 Task: Add a signature Martha Hall containing With sincere appreciation and gratitude, Martha Hall to email address softage.3@softage.net and add a folder Lease renewals
Action: Mouse moved to (163, 124)
Screenshot: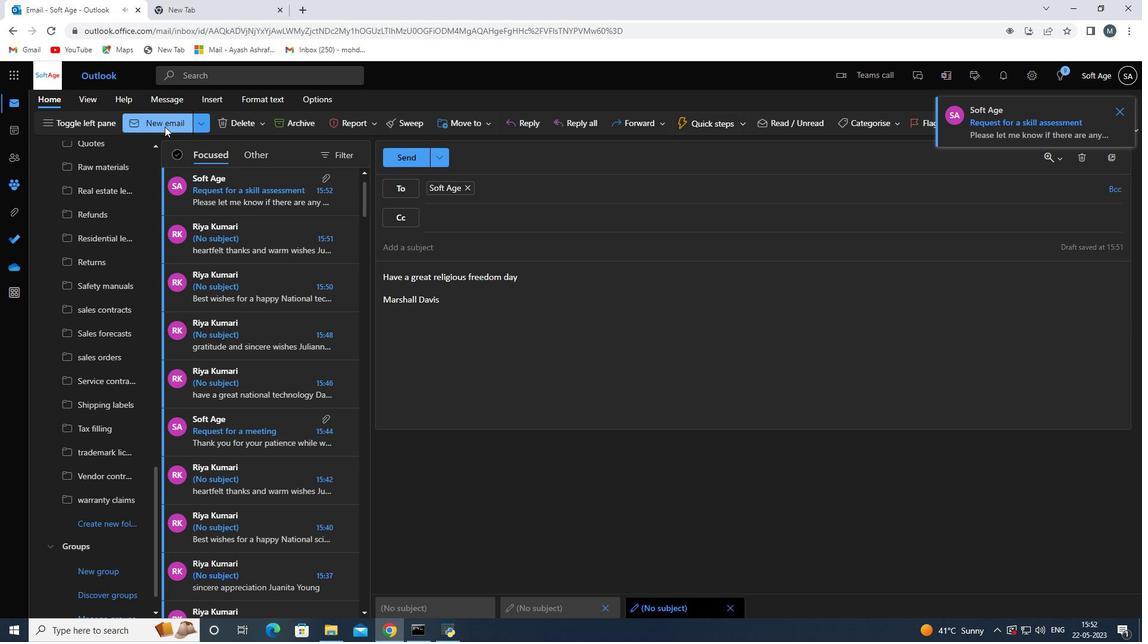 
Action: Mouse pressed left at (163, 124)
Screenshot: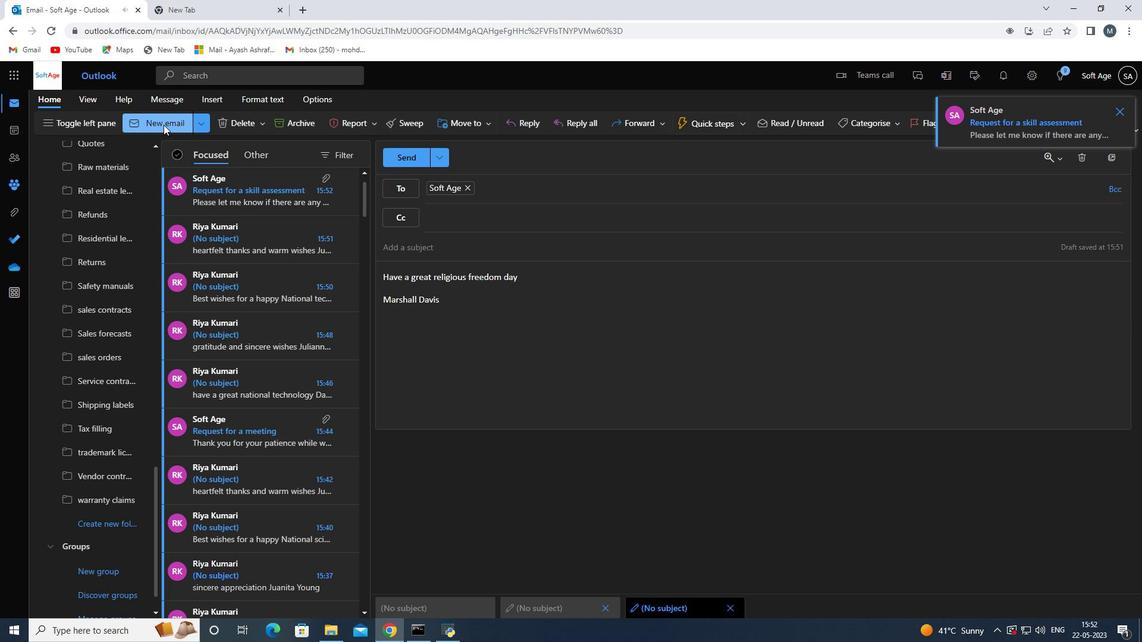 
Action: Mouse moved to (801, 125)
Screenshot: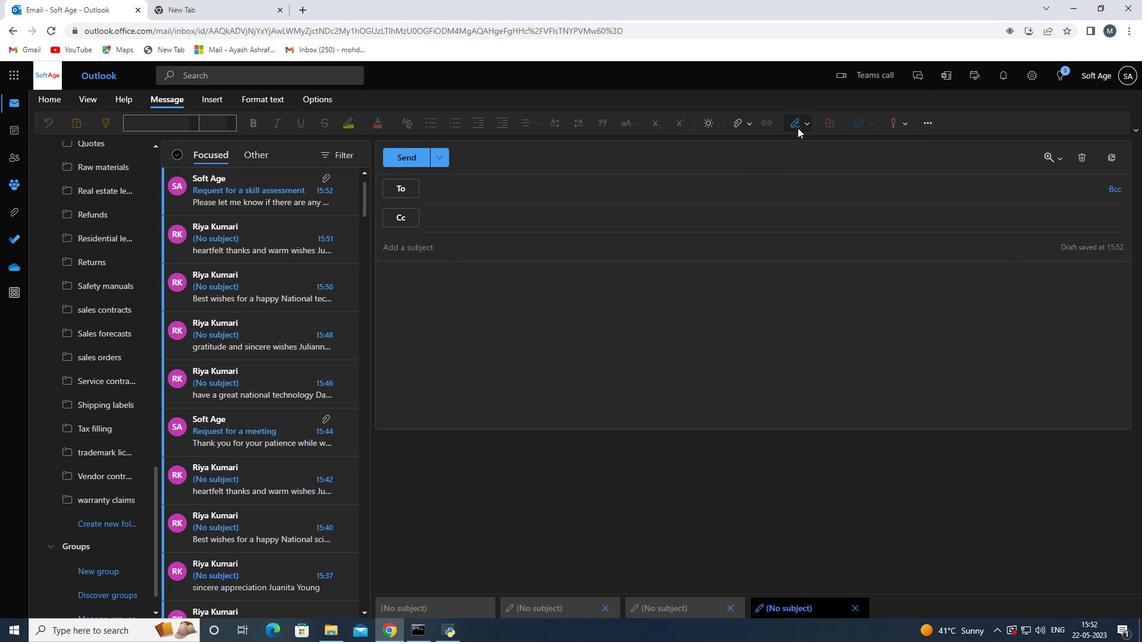 
Action: Mouse pressed left at (801, 125)
Screenshot: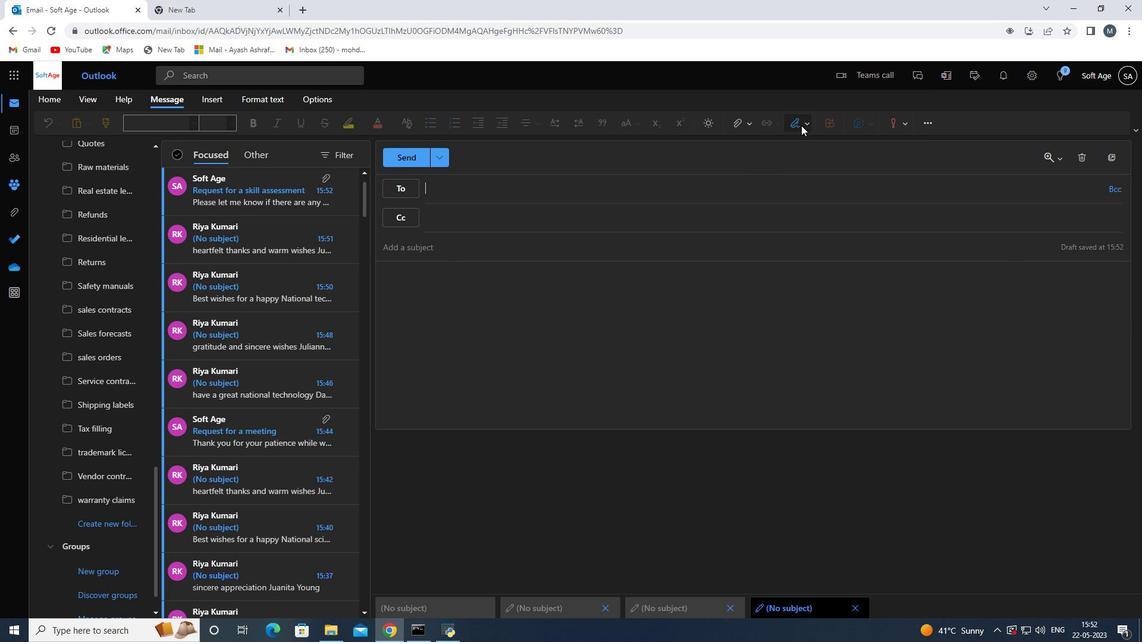 
Action: Mouse moved to (775, 165)
Screenshot: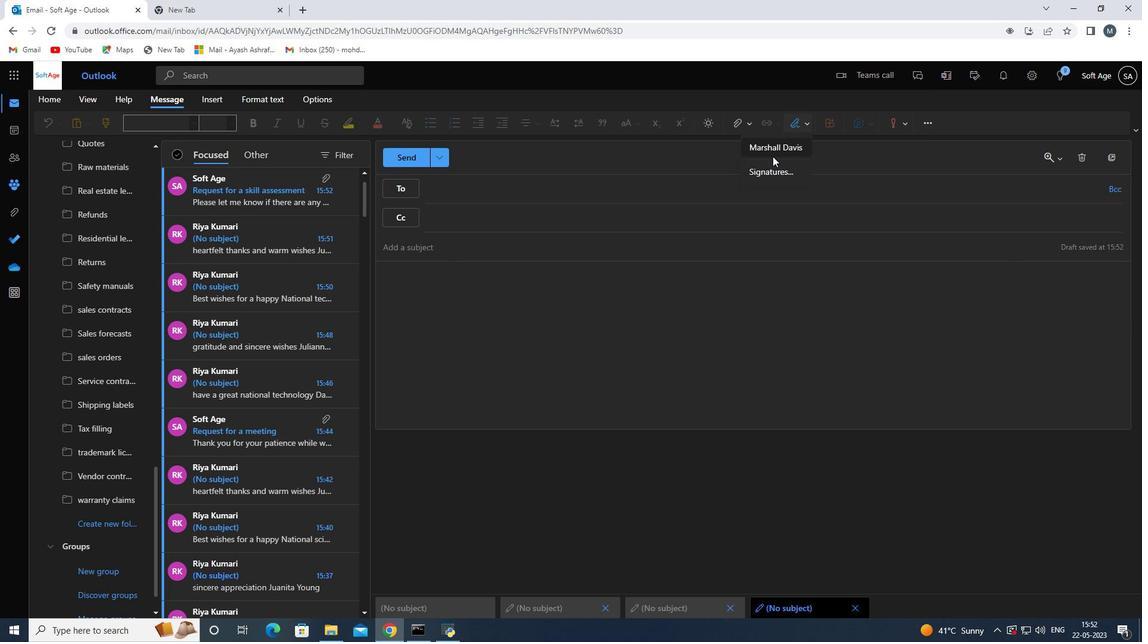 
Action: Mouse pressed left at (775, 165)
Screenshot: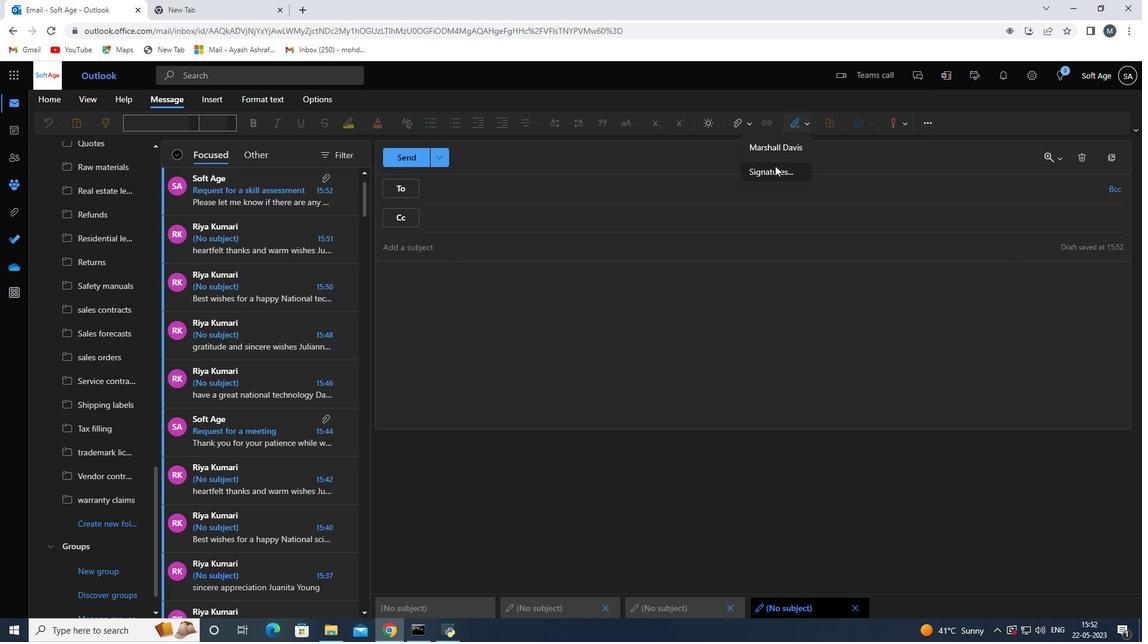 
Action: Mouse moved to (800, 215)
Screenshot: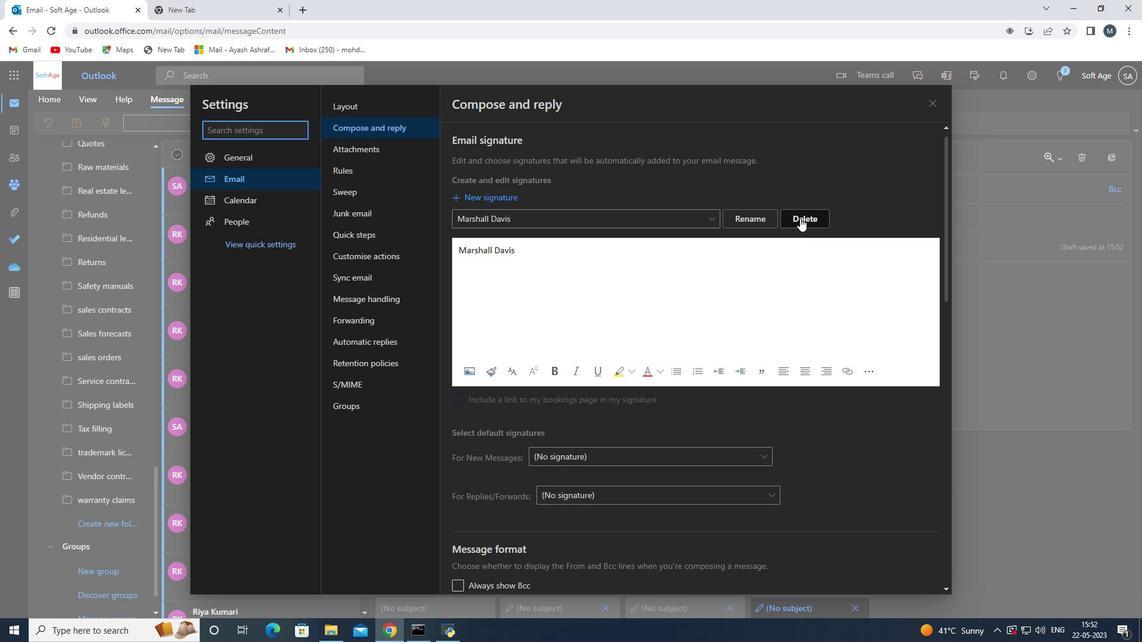 
Action: Mouse pressed left at (800, 215)
Screenshot: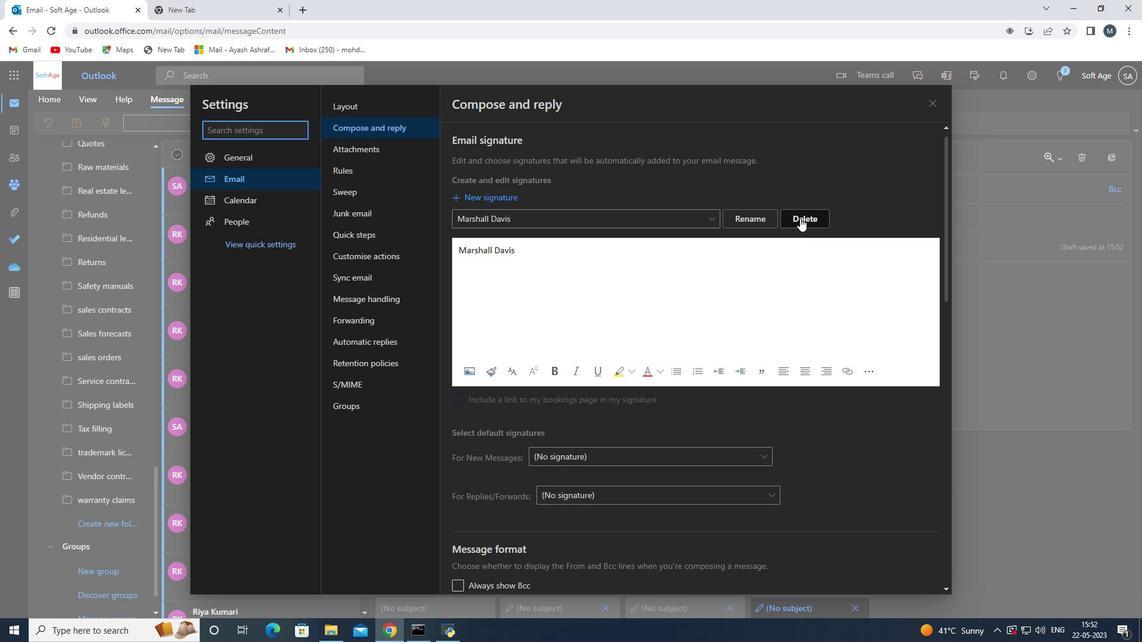 
Action: Mouse moved to (538, 220)
Screenshot: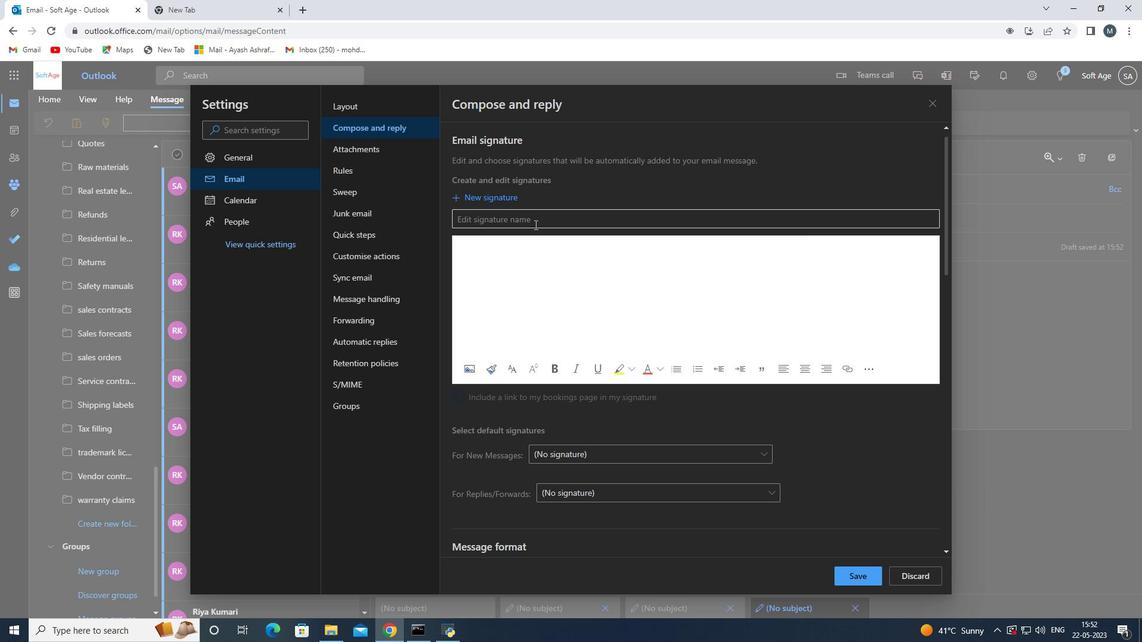 
Action: Mouse pressed left at (538, 220)
Screenshot: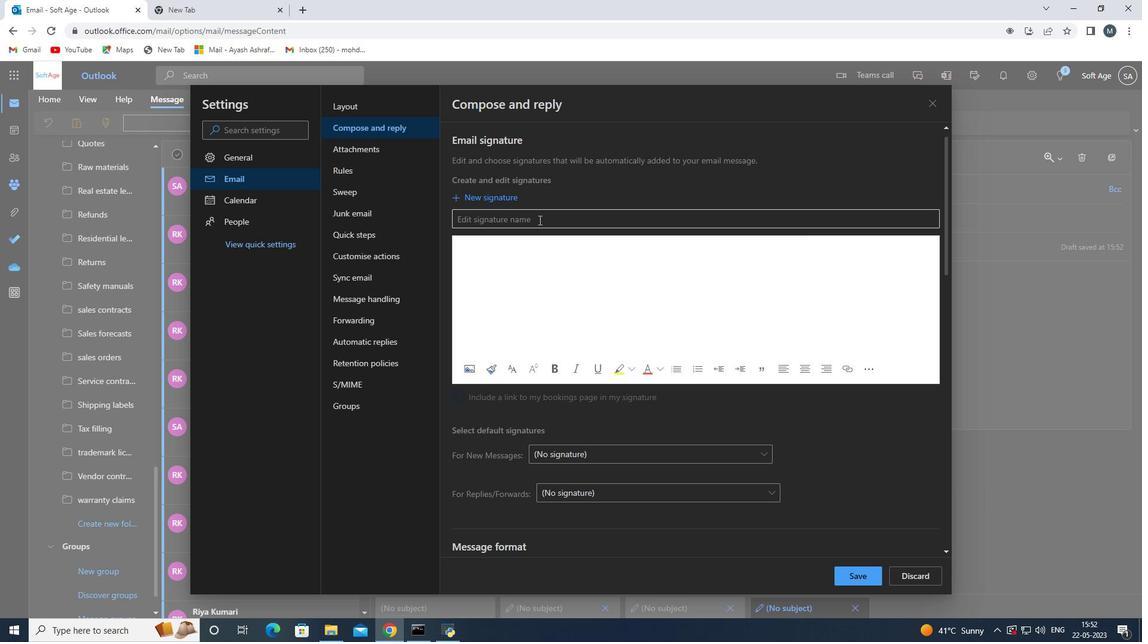 
Action: Key pressed <Key.shift>Martha<Key.space><Key.shift>hll
Screenshot: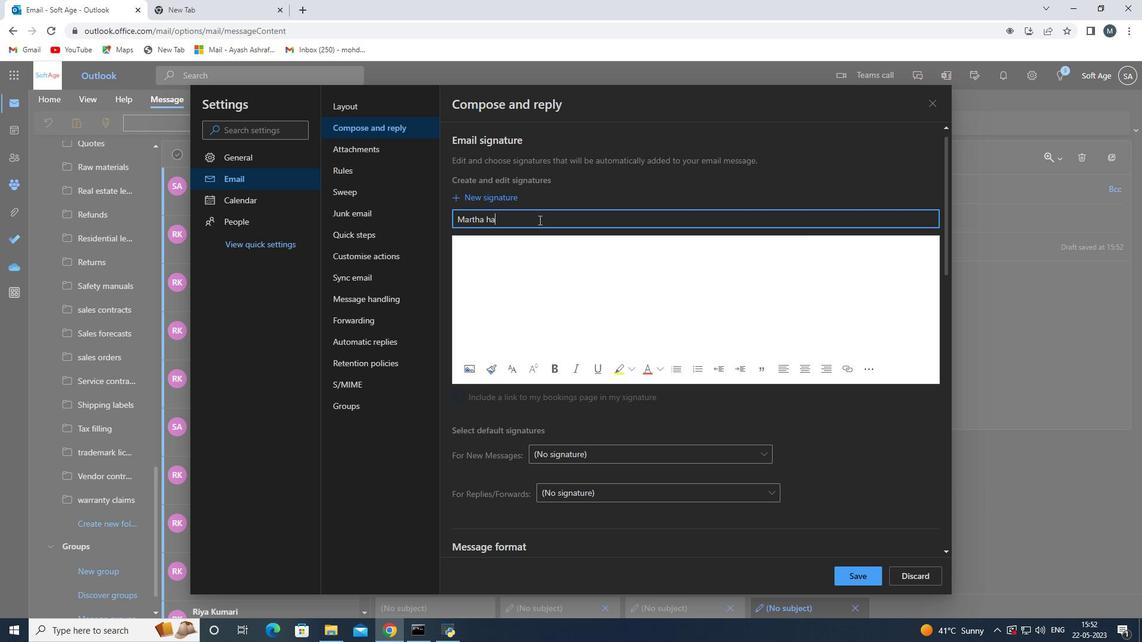 
Action: Mouse moved to (487, 222)
Screenshot: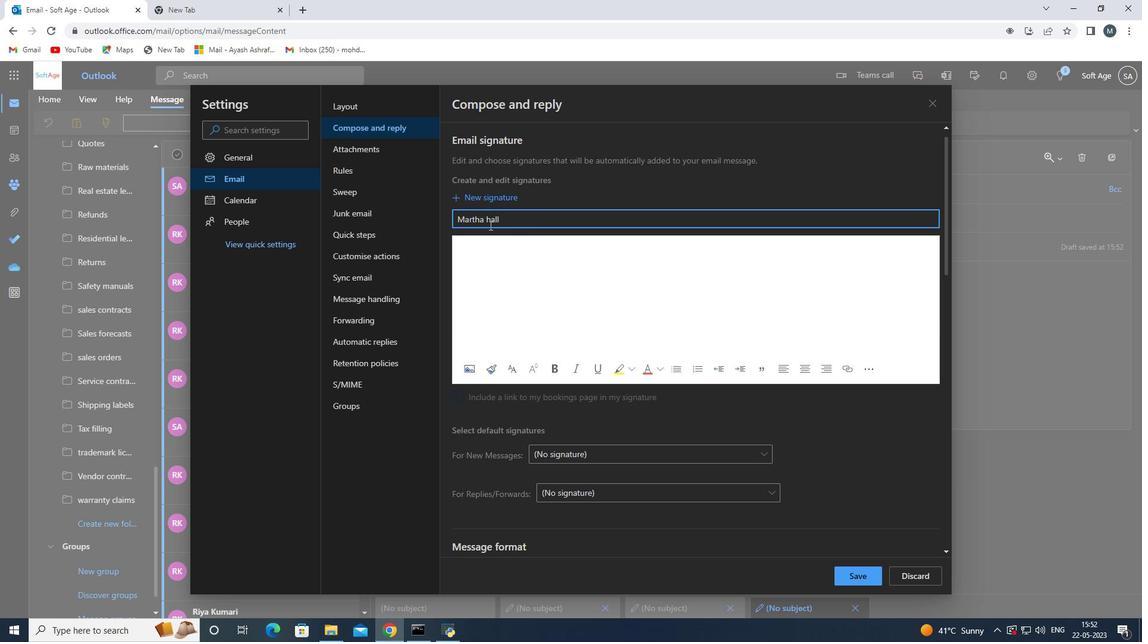 
Action: Mouse pressed left at (487, 222)
Screenshot: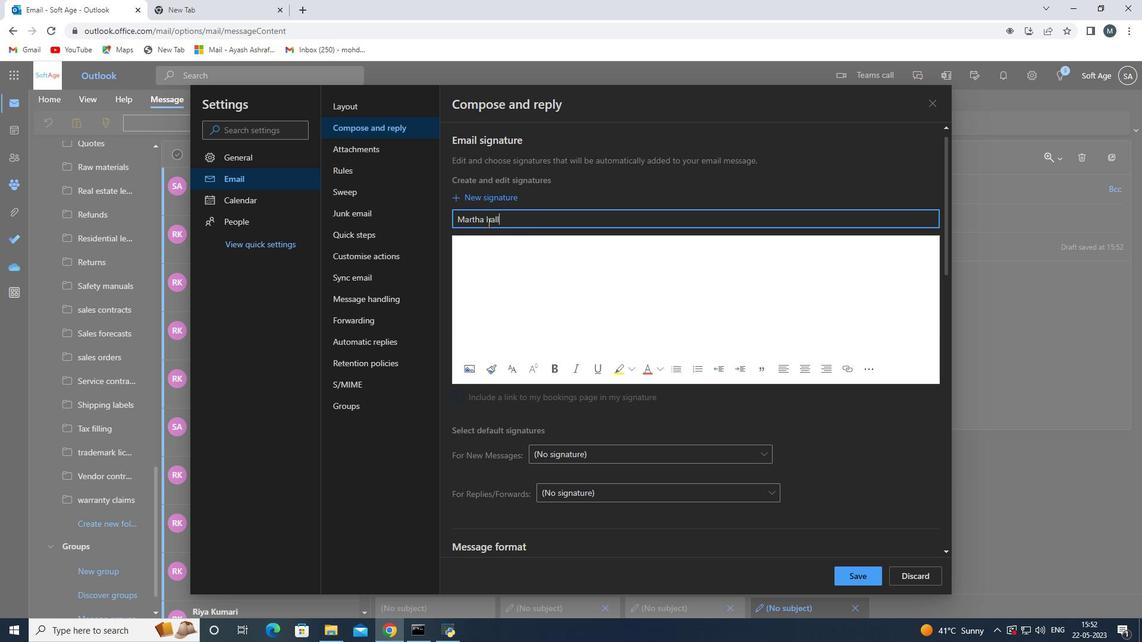 
Action: Mouse moved to (488, 221)
Screenshot: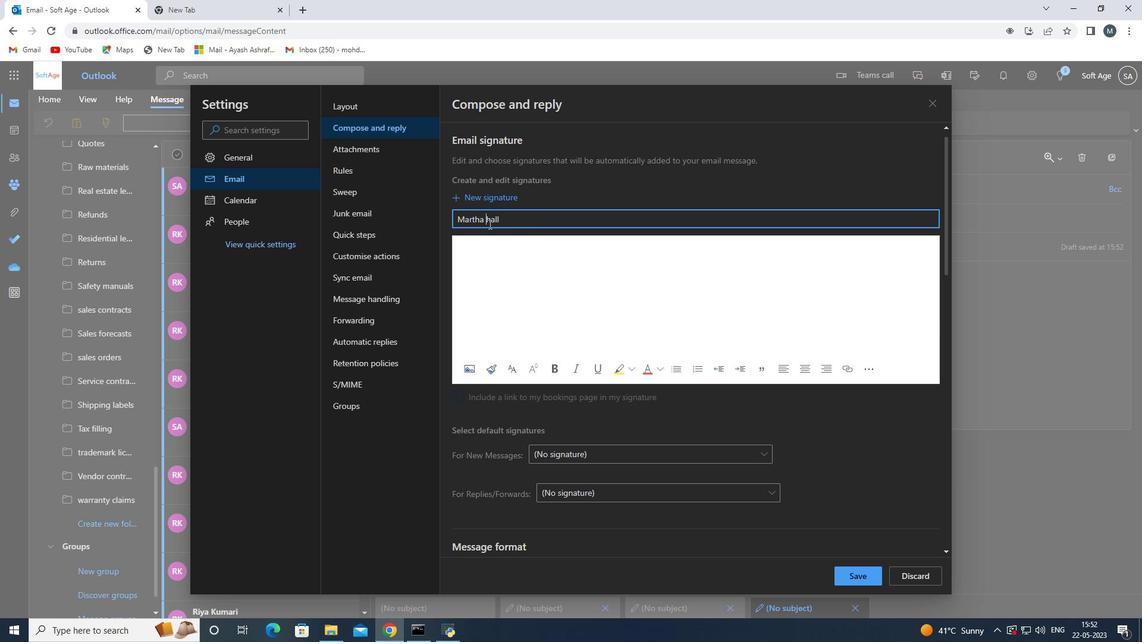 
Action: Mouse pressed left at (488, 221)
Screenshot: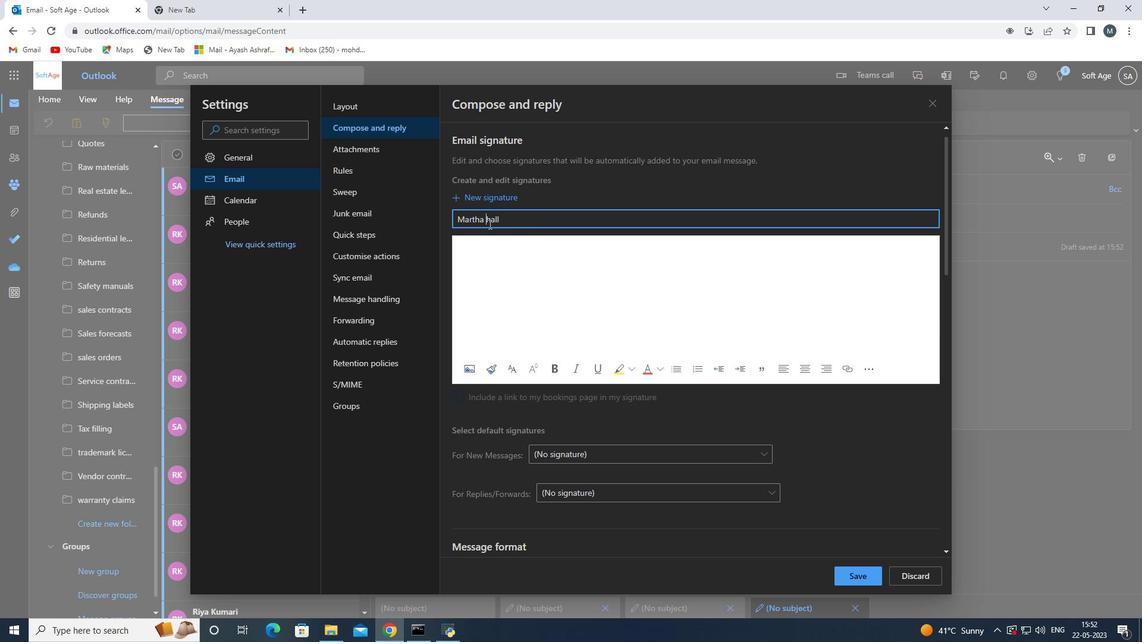 
Action: Mouse moved to (491, 221)
Screenshot: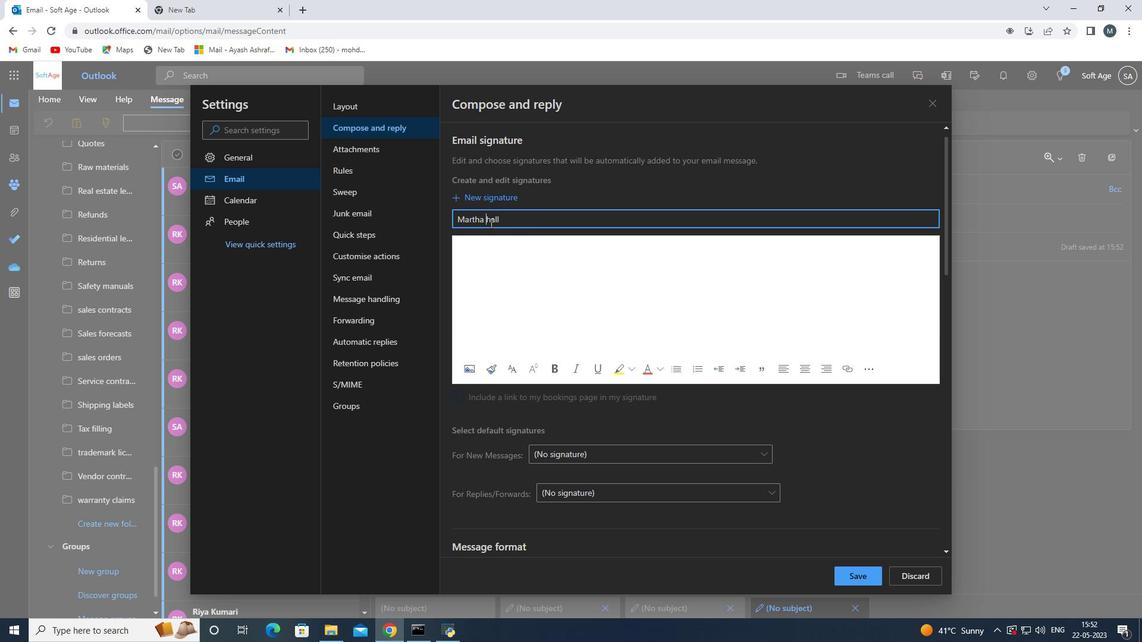 
Action: Mouse pressed left at (491, 222)
Screenshot: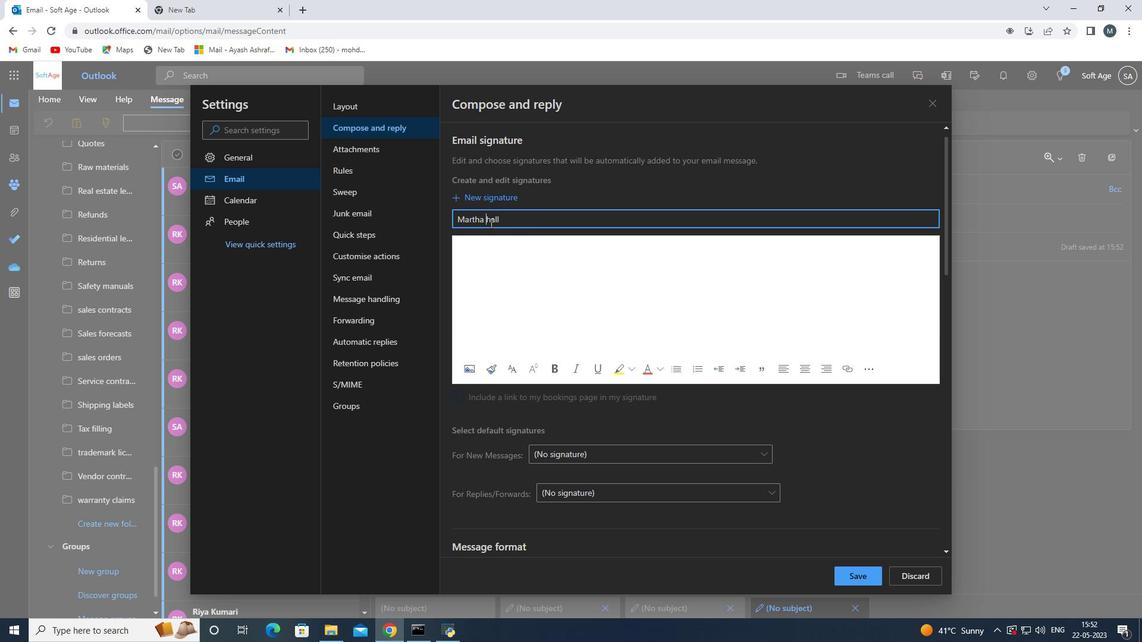 
Action: Mouse moved to (491, 221)
Screenshot: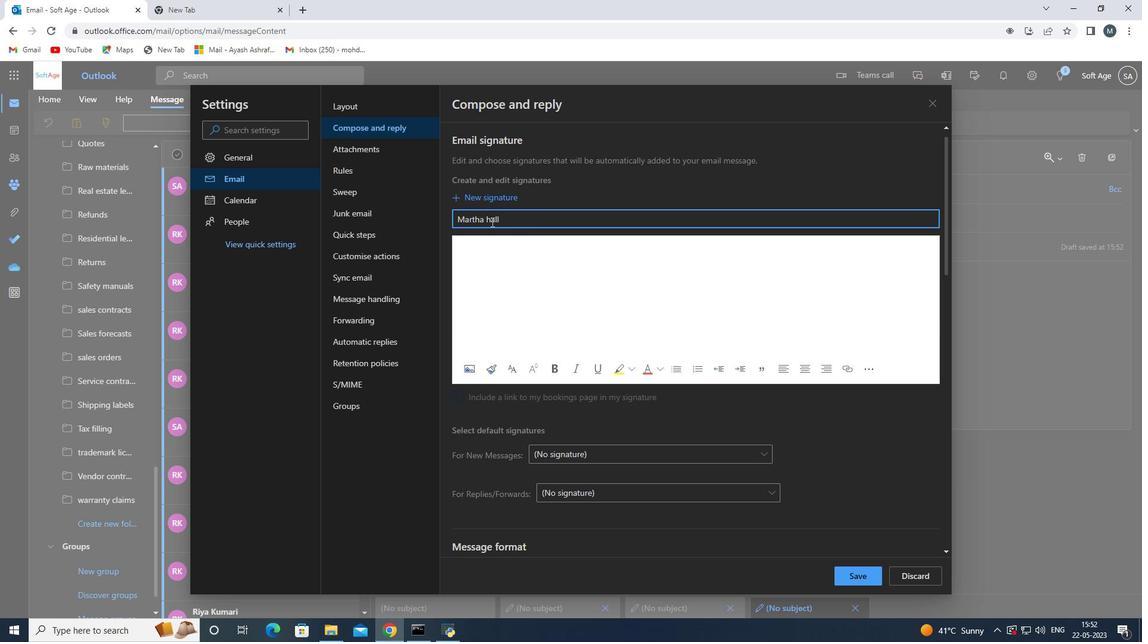 
Action: Key pressed <Key.backspace><Key.shift>H
Screenshot: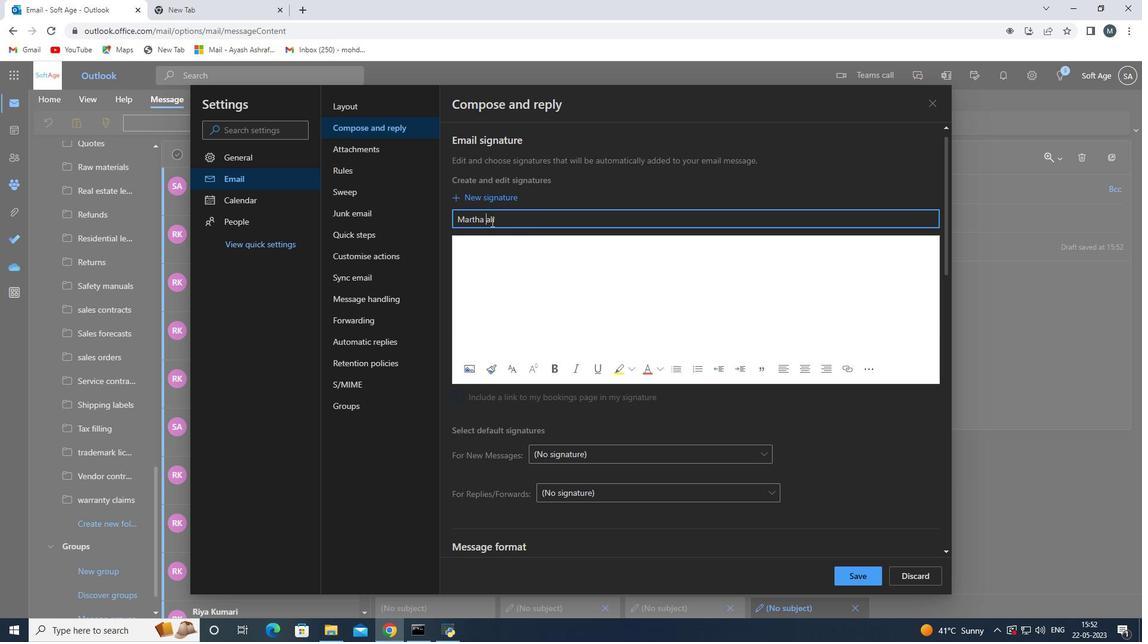 
Action: Mouse moved to (518, 262)
Screenshot: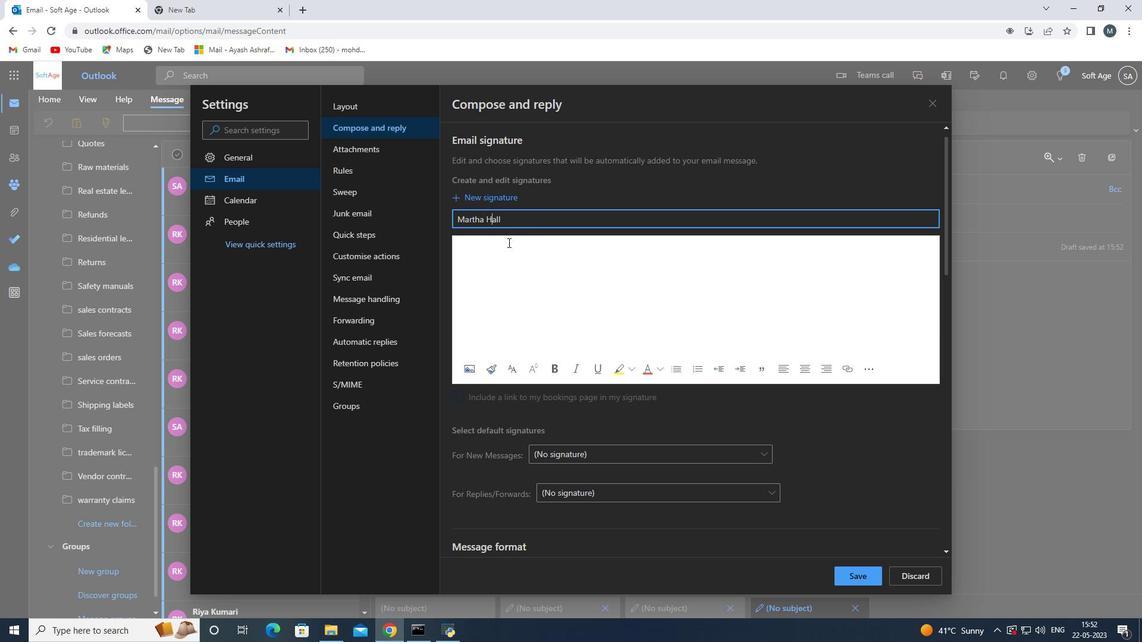 
Action: Mouse pressed left at (518, 262)
Screenshot: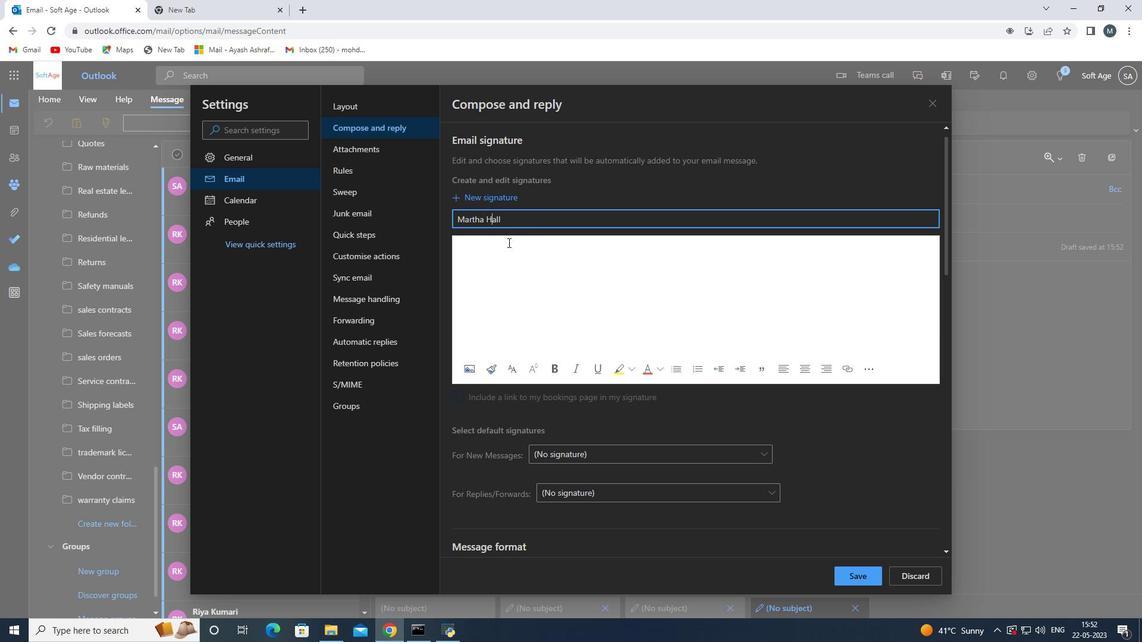 
Action: Key pressed <Key.shift>Martha<Key.space><Key.shift>hall
Screenshot: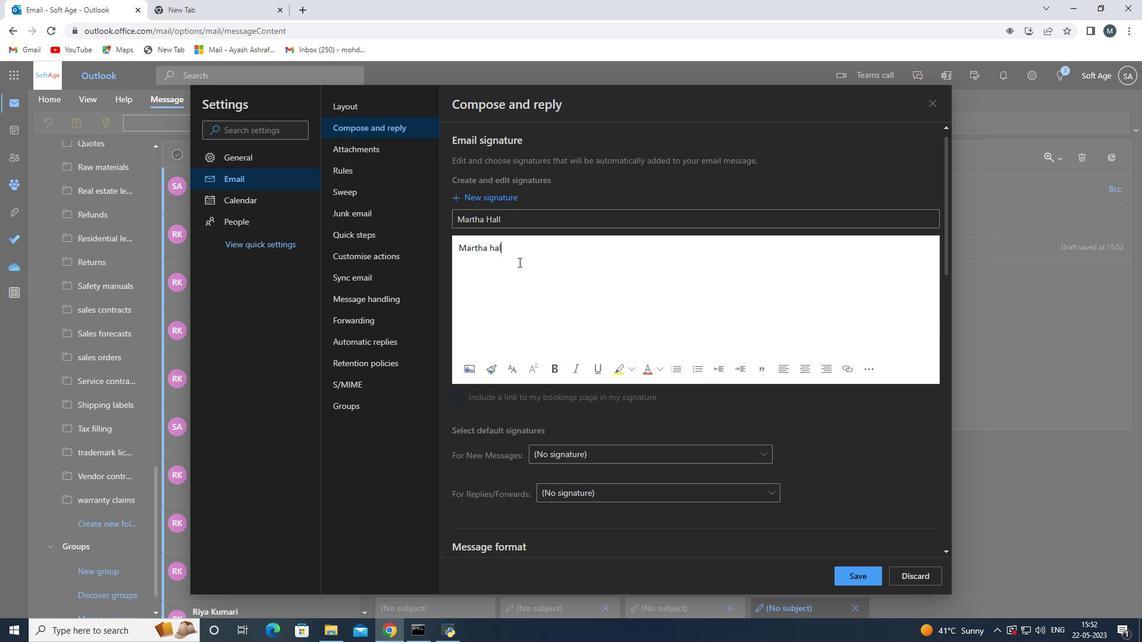 
Action: Mouse moved to (497, 252)
Screenshot: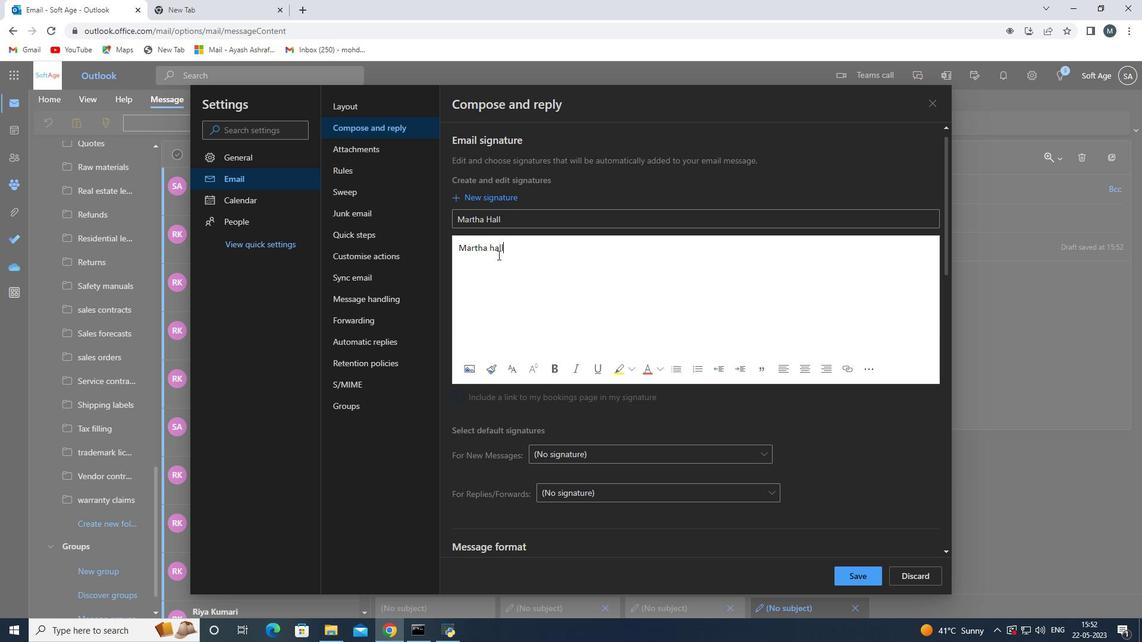 
Action: Mouse pressed left at (497, 252)
Screenshot: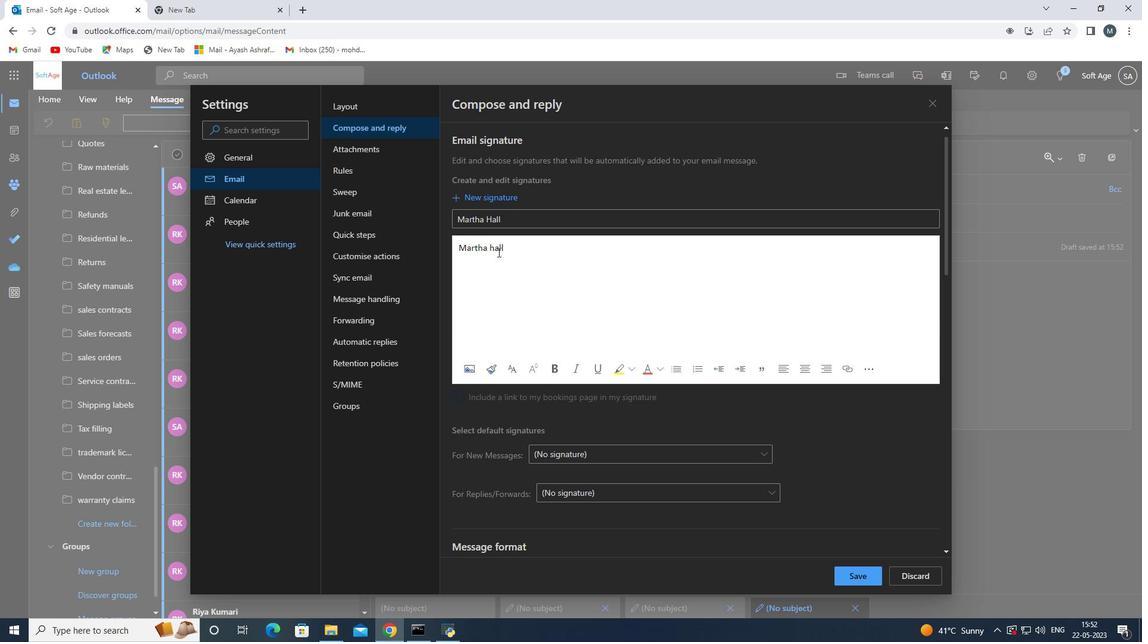 
Action: Mouse moved to (491, 245)
Screenshot: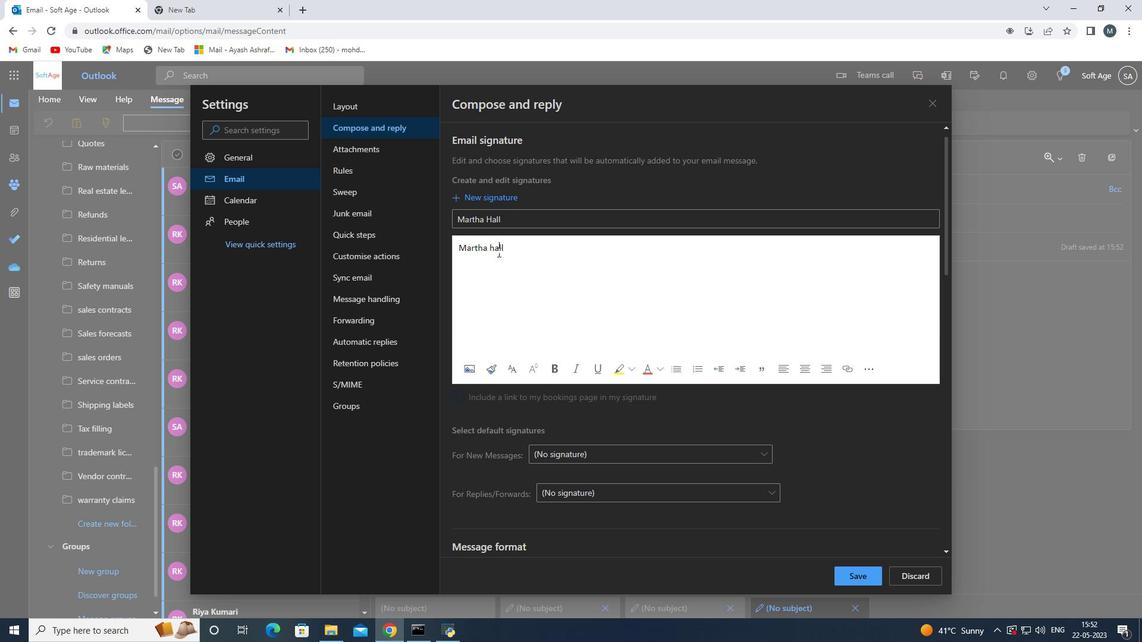 
Action: Mouse pressed left at (491, 245)
Screenshot: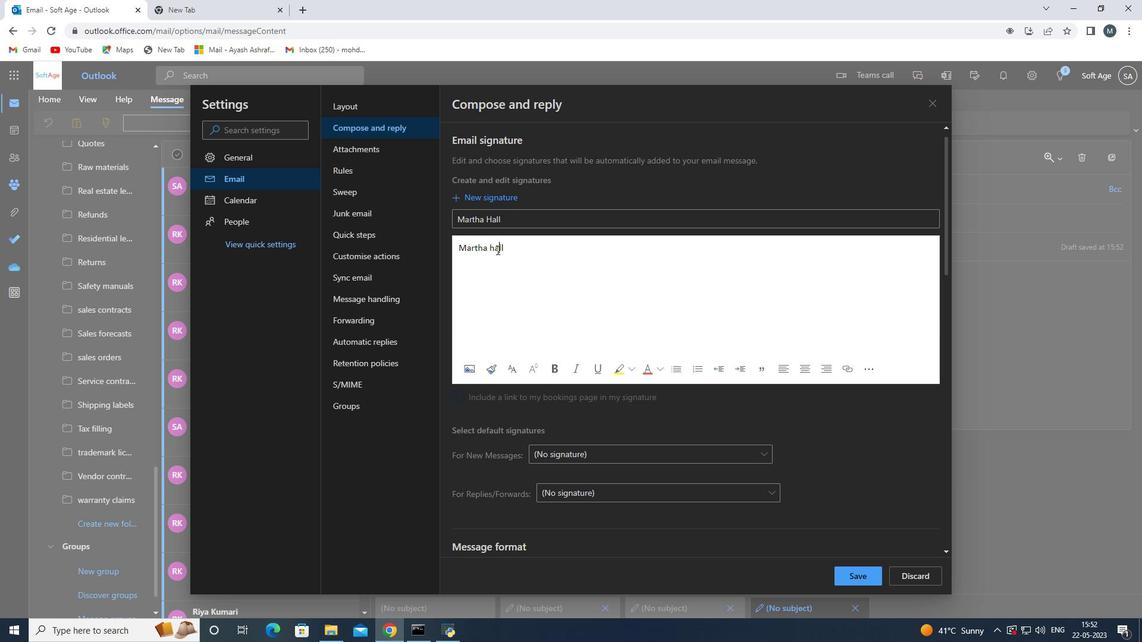 
Action: Mouse moved to (497, 242)
Screenshot: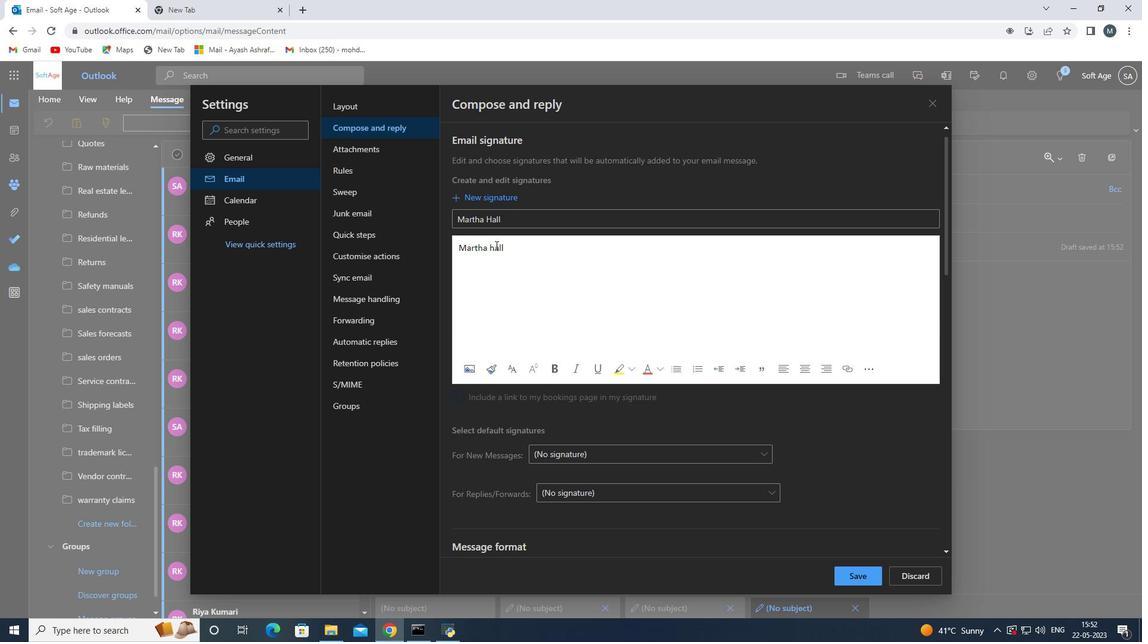 
Action: Mouse pressed left at (497, 242)
Screenshot: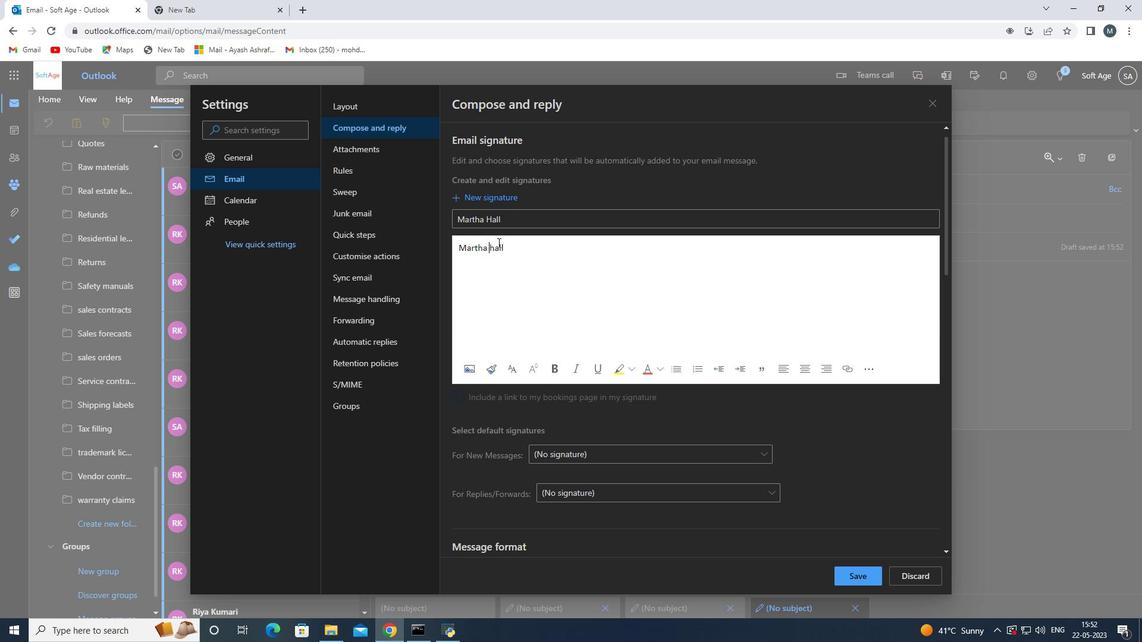 
Action: Mouse moved to (492, 242)
Screenshot: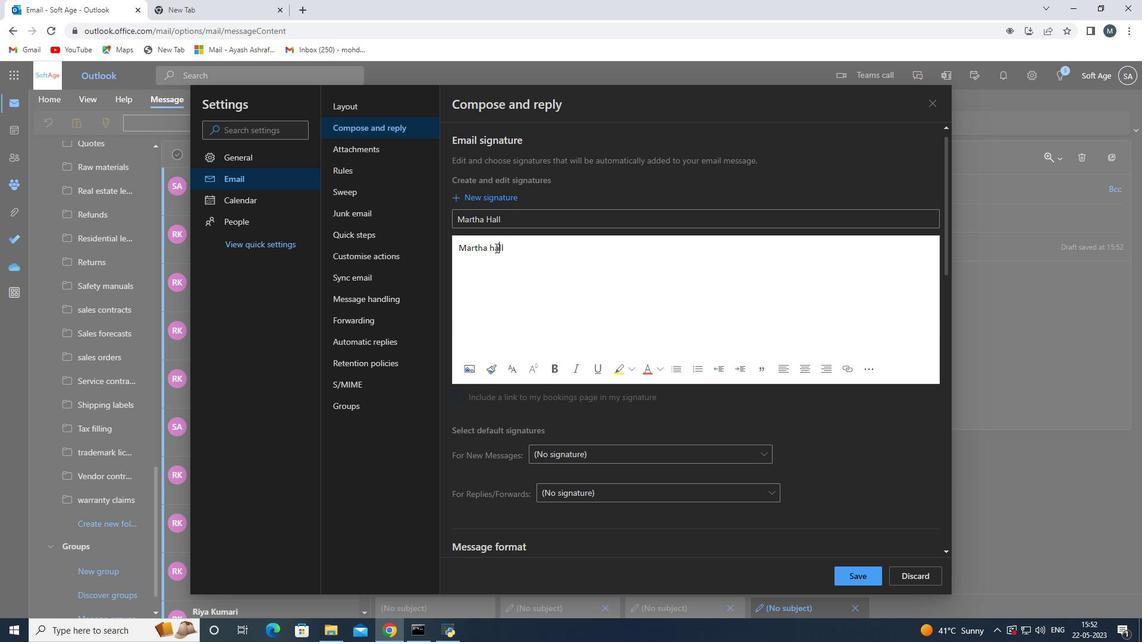 
Action: Mouse pressed left at (492, 242)
Screenshot: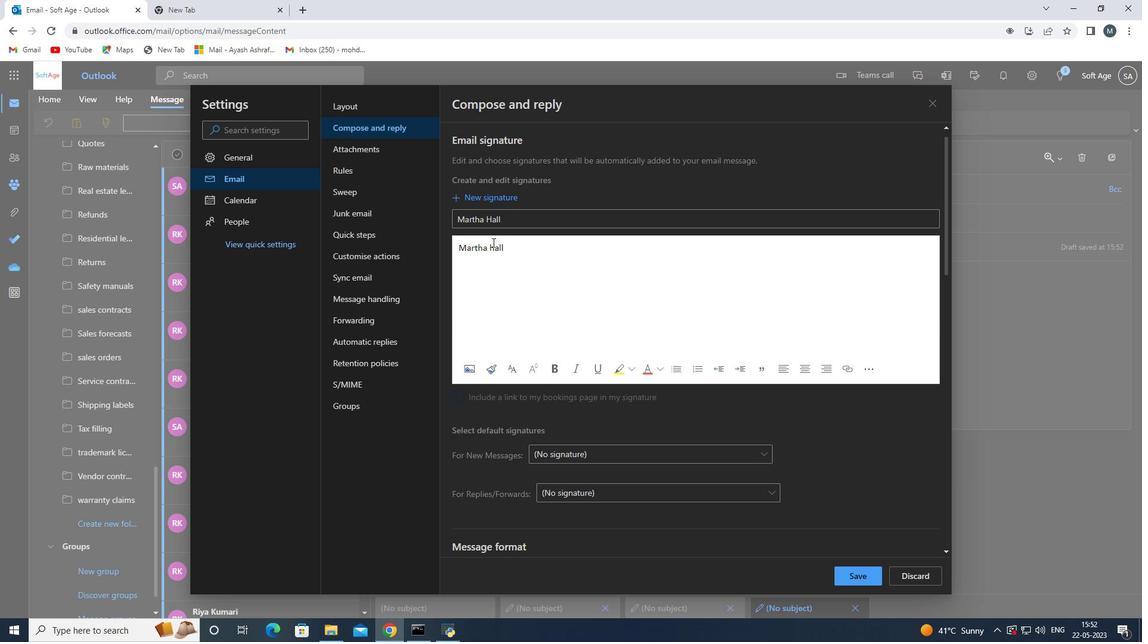 
Action: Mouse moved to (494, 266)
Screenshot: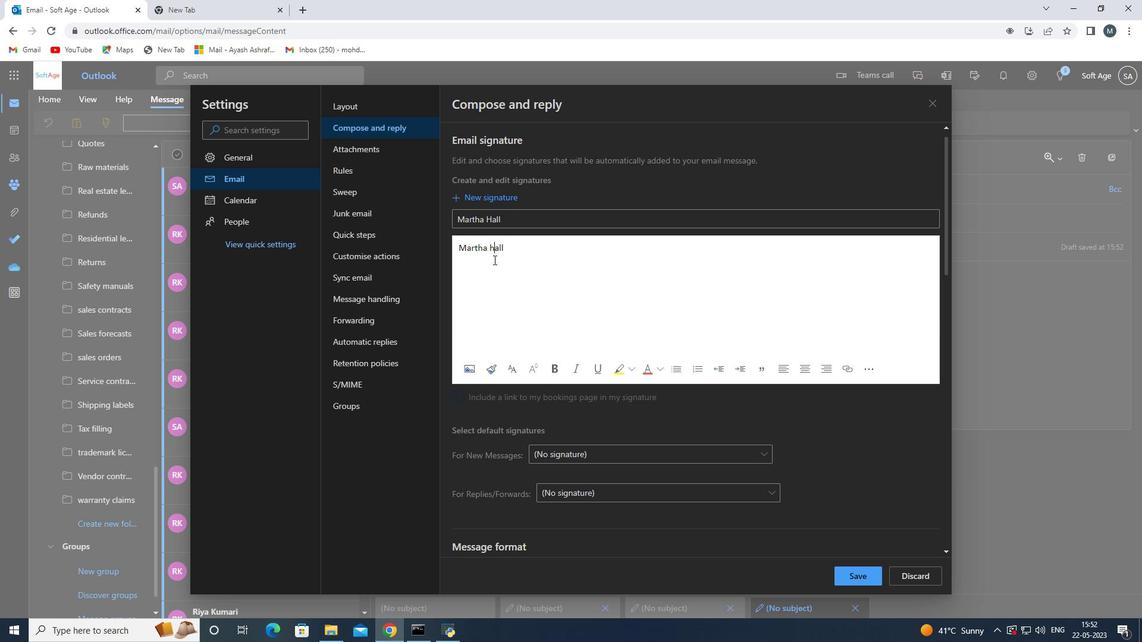 
Action: Key pressed <Key.backspace><Key.shift><Key.shift><Key.shift><Key.shift><Key.shift><Key.shift>SH
Screenshot: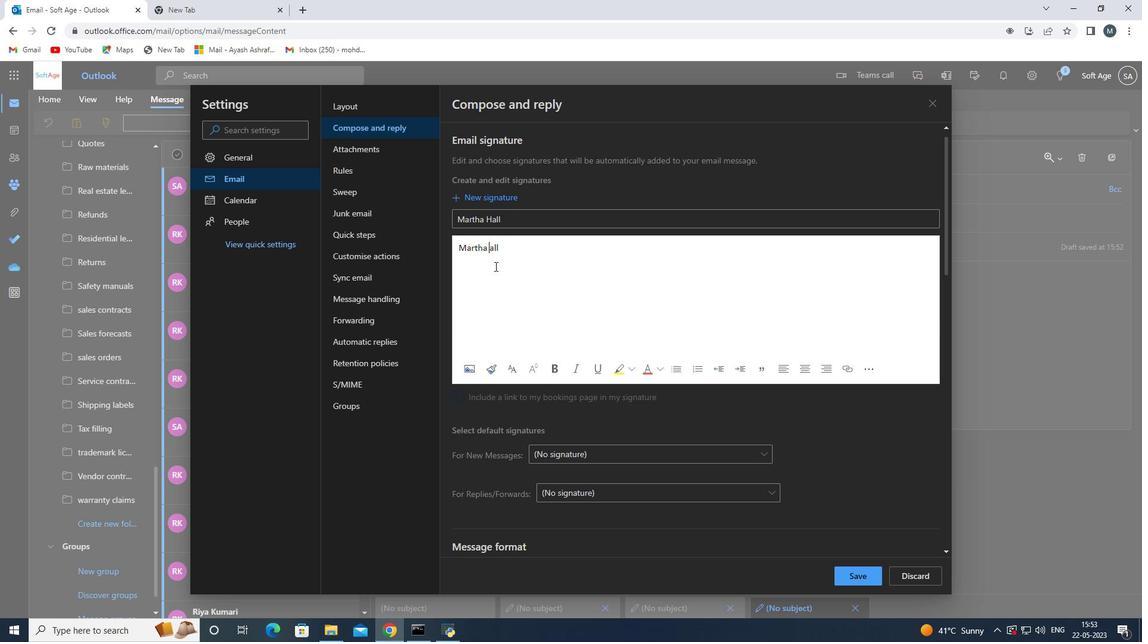 
Action: Mouse moved to (493, 244)
Screenshot: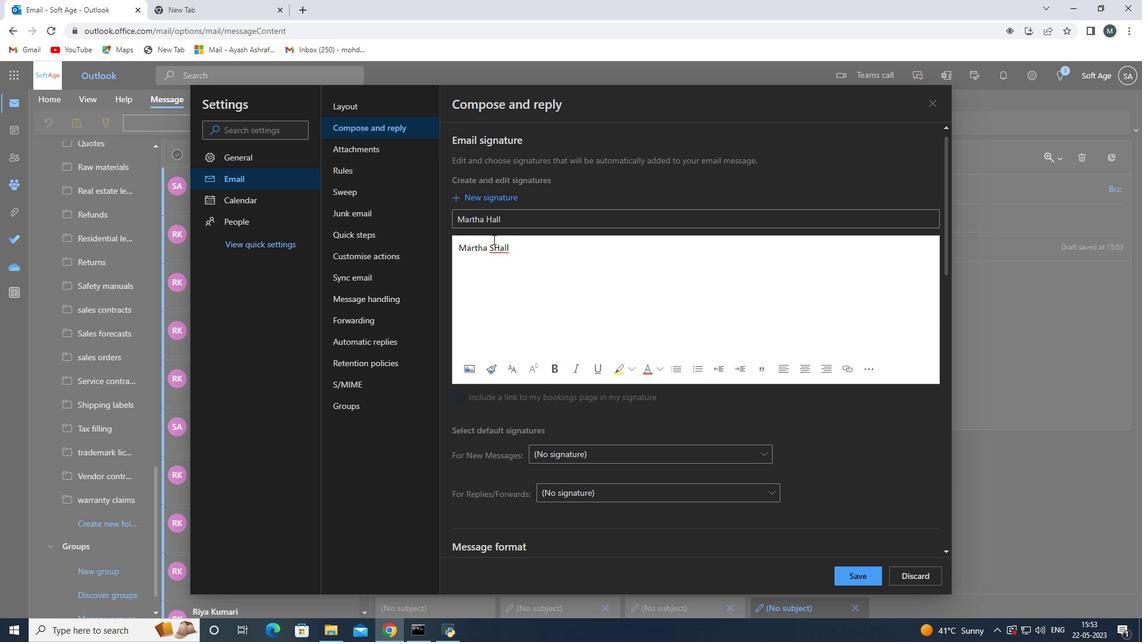 
Action: Mouse pressed left at (493, 244)
Screenshot: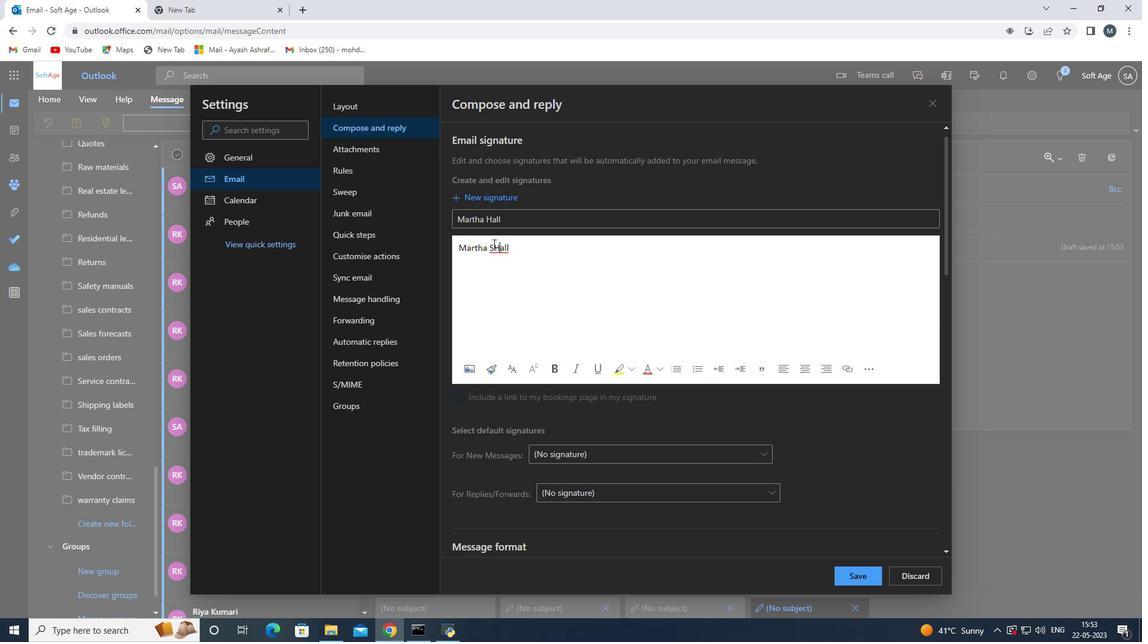 
Action: Mouse moved to (500, 271)
Screenshot: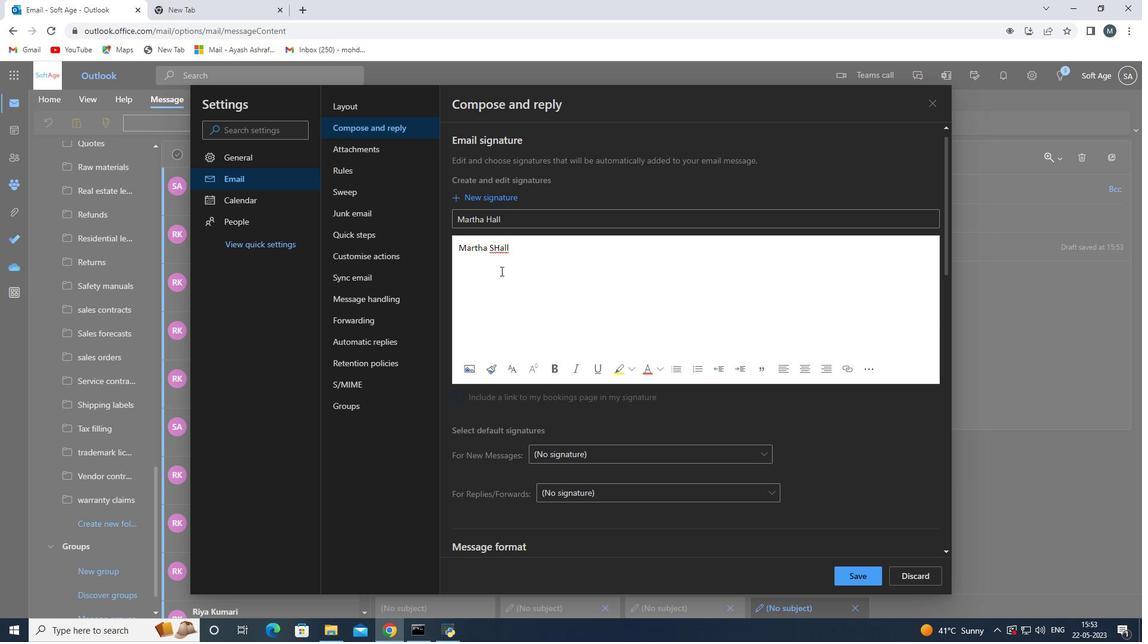 
Action: Key pressed <Key.backspace>
Screenshot: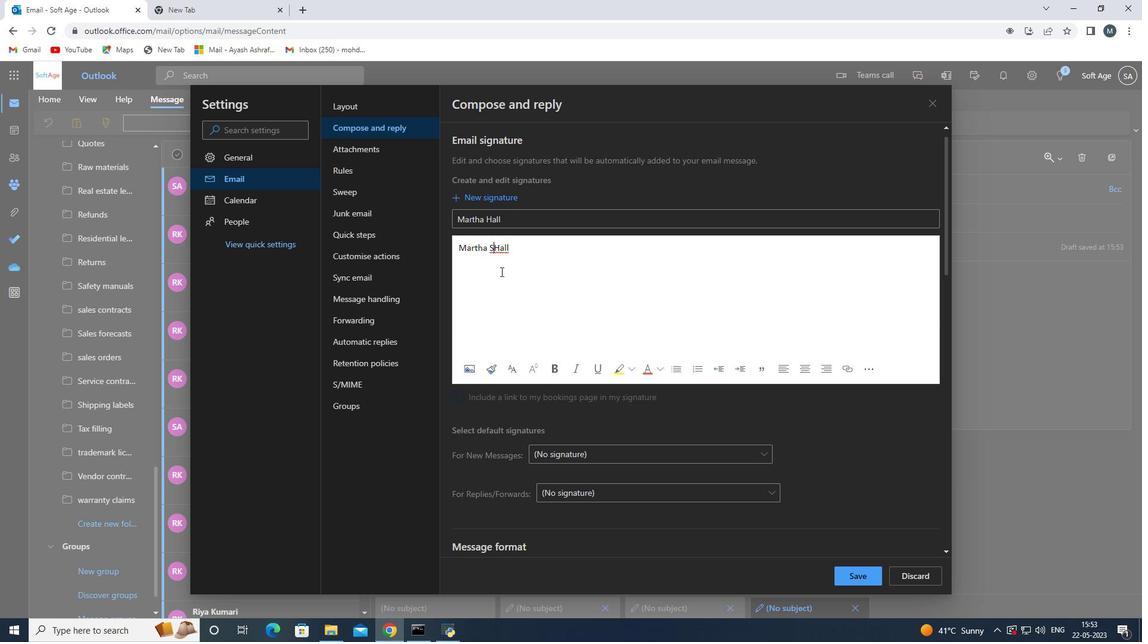 
Action: Mouse moved to (875, 575)
Screenshot: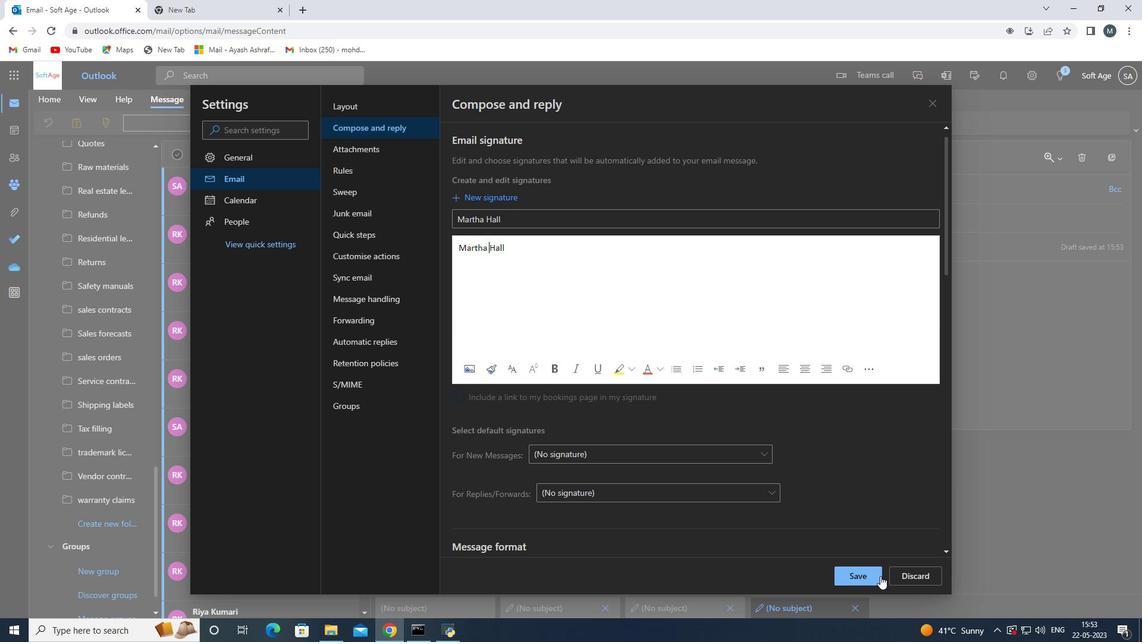 
Action: Mouse pressed left at (875, 575)
Screenshot: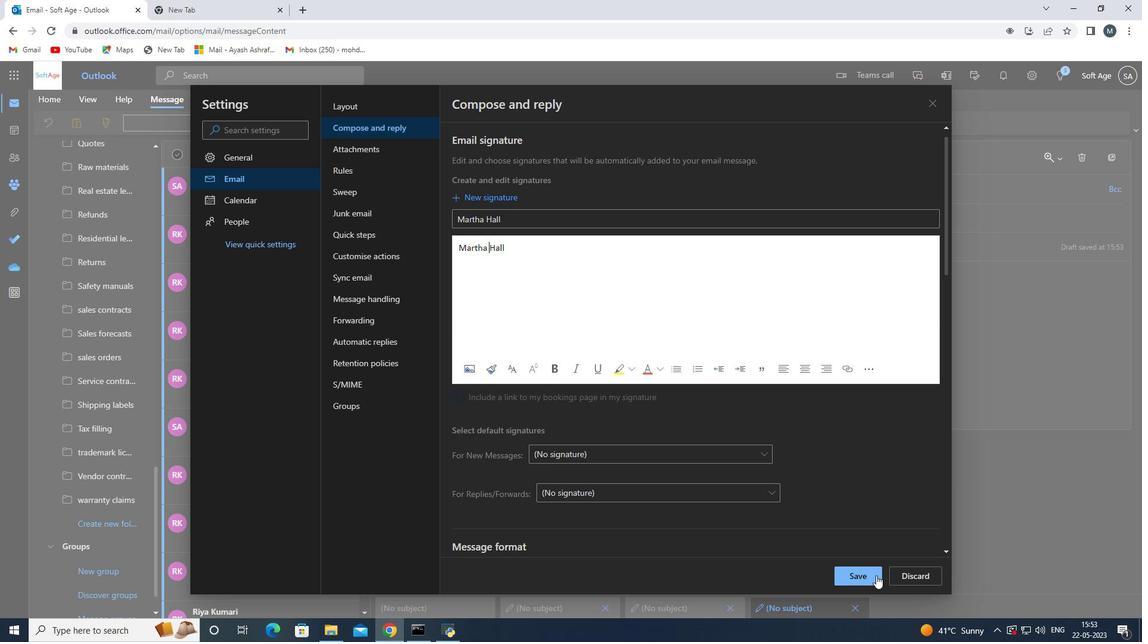 
Action: Mouse moved to (869, 162)
Screenshot: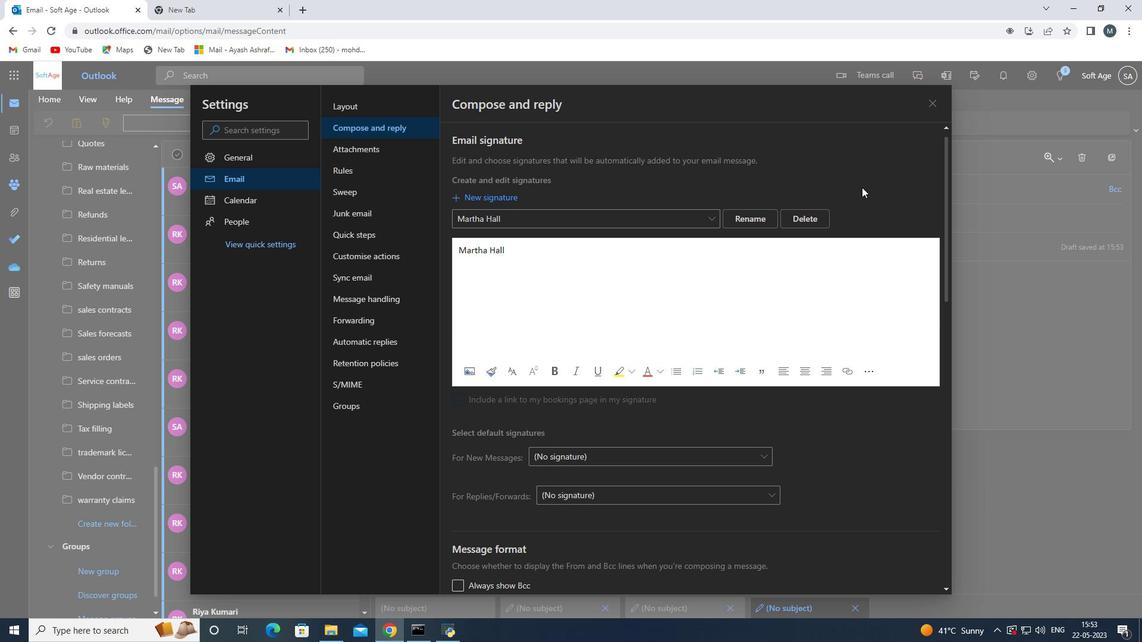 
Action: Mouse scrolled (869, 162) with delta (0, 0)
Screenshot: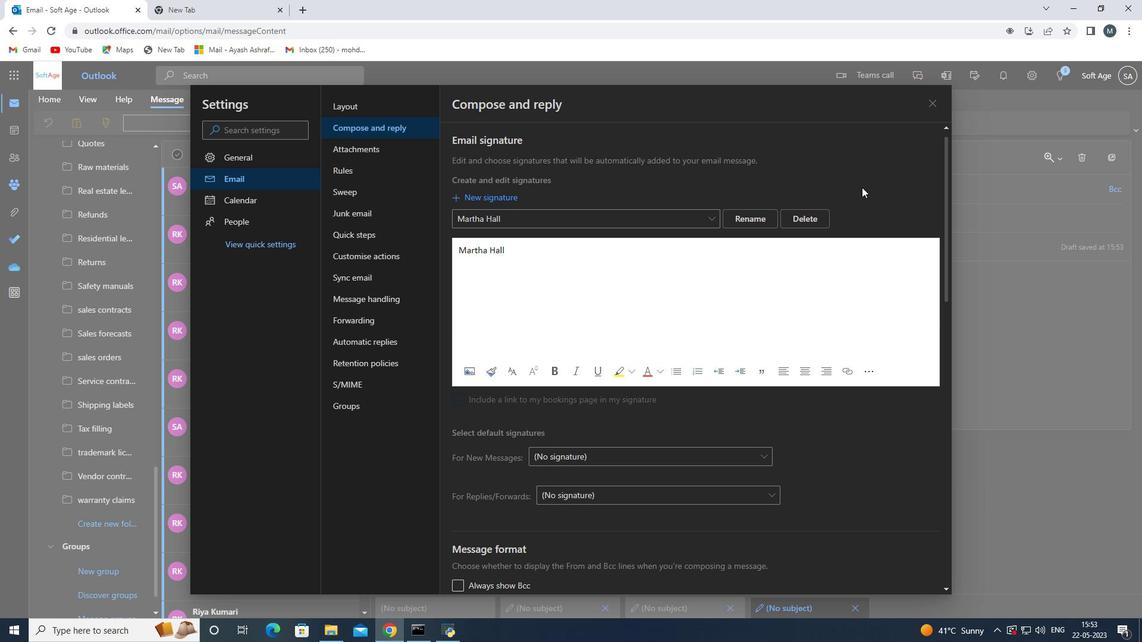 
Action: Mouse scrolled (869, 162) with delta (0, 0)
Screenshot: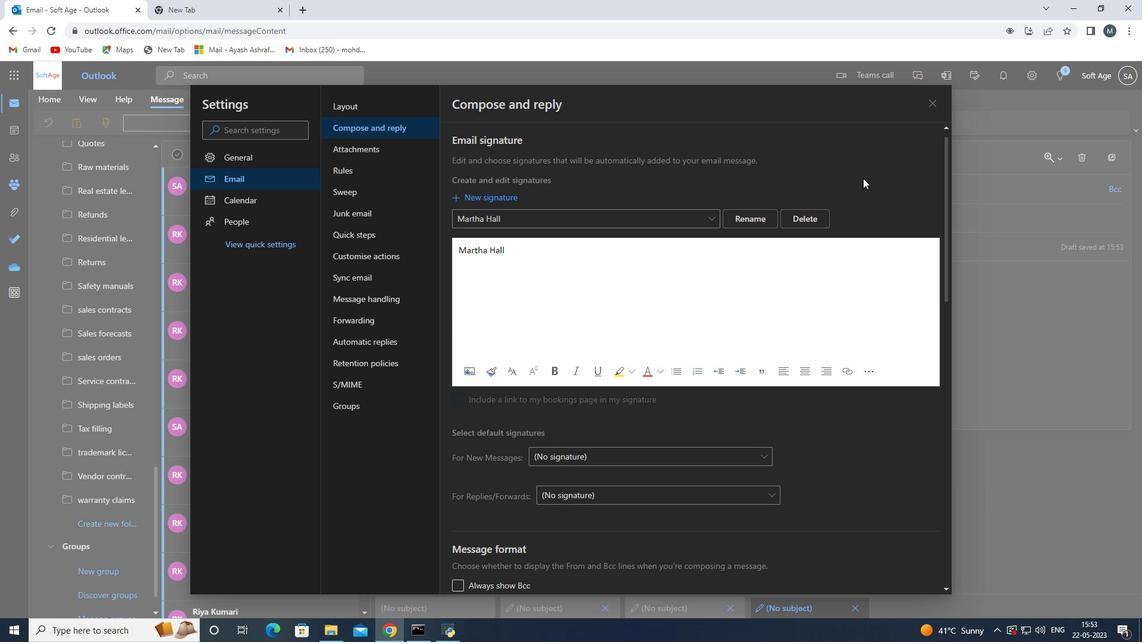 
Action: Mouse scrolled (869, 162) with delta (0, 0)
Screenshot: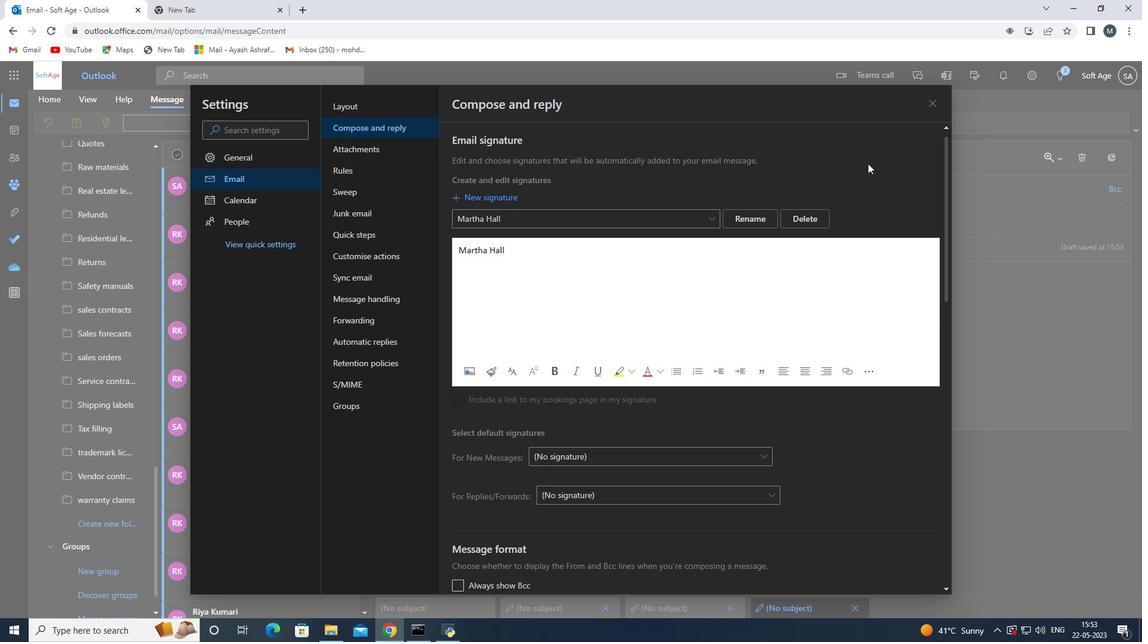 
Action: Mouse scrolled (869, 162) with delta (0, 0)
Screenshot: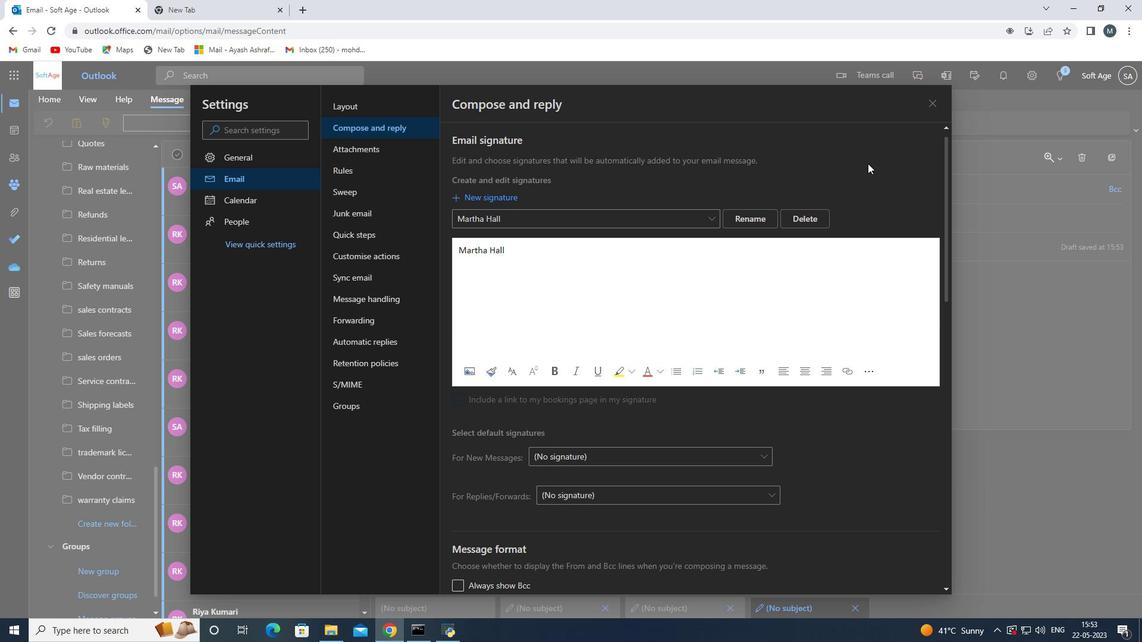 
Action: Mouse moved to (824, 327)
Screenshot: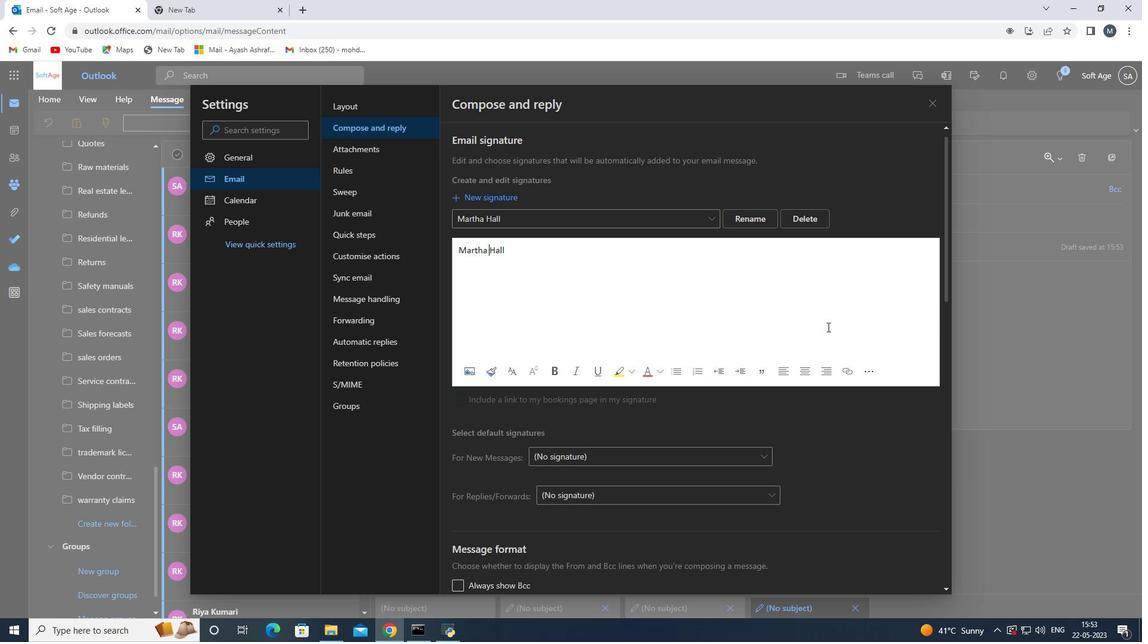 
Action: Mouse scrolled (824, 327) with delta (0, 0)
Screenshot: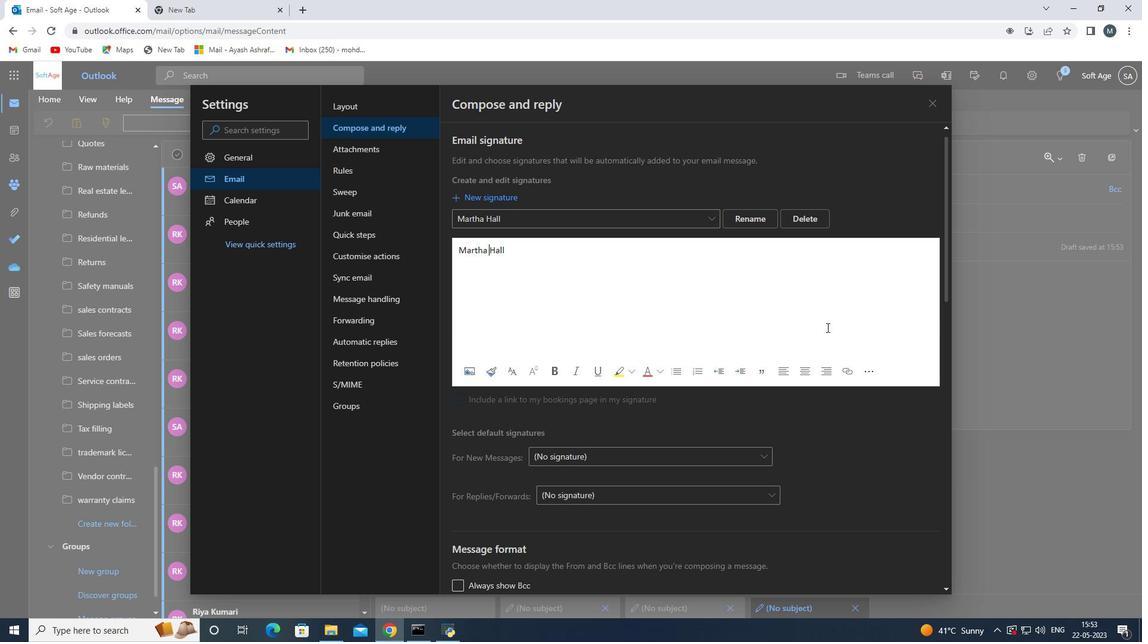 
Action: Mouse scrolled (824, 327) with delta (0, 0)
Screenshot: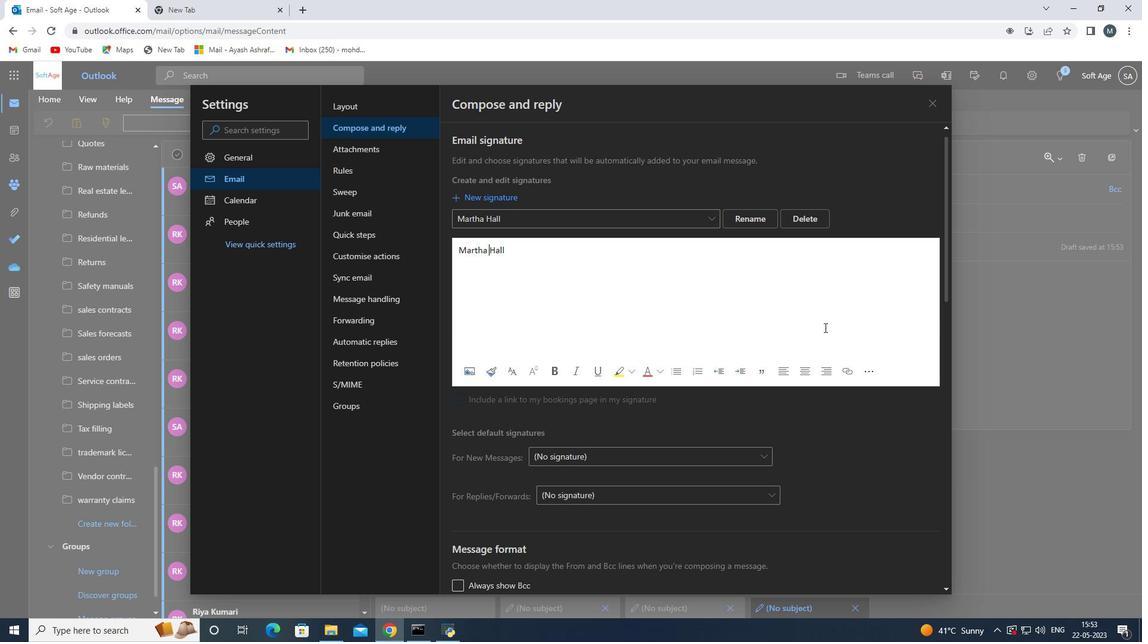 
Action: Mouse scrolled (824, 327) with delta (0, 0)
Screenshot: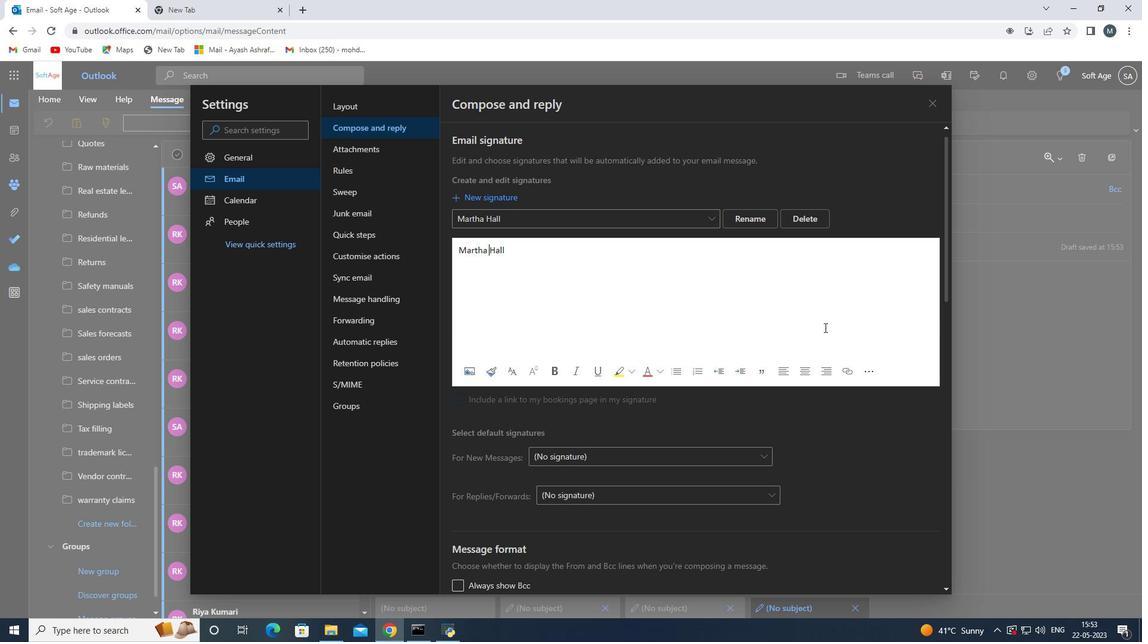 
Action: Mouse moved to (824, 337)
Screenshot: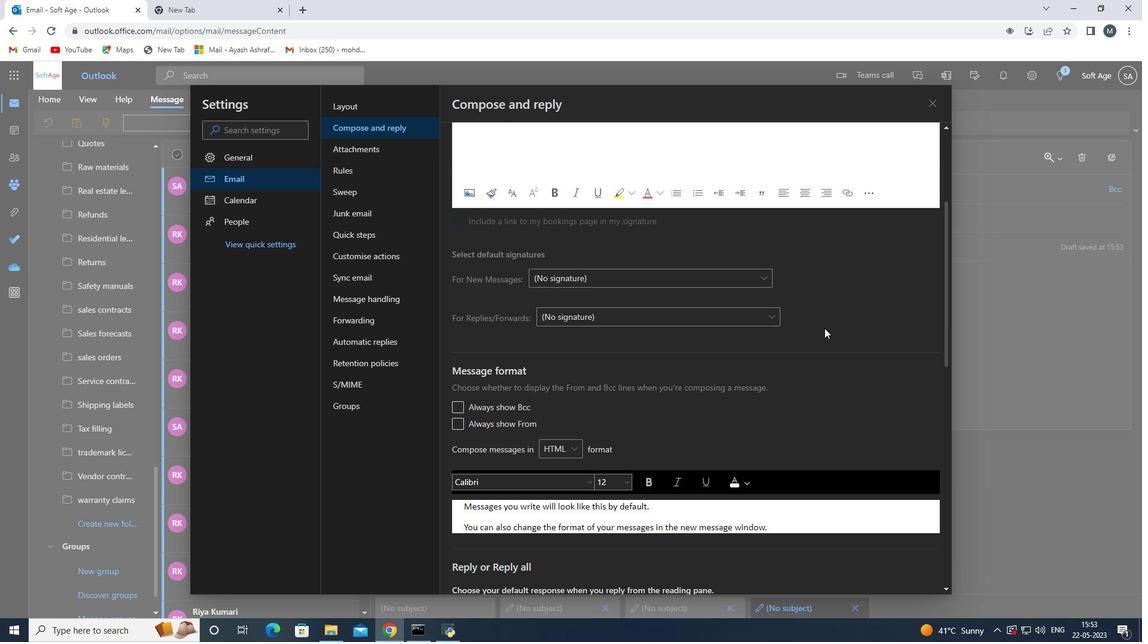 
Action: Mouse scrolled (824, 337) with delta (0, 0)
Screenshot: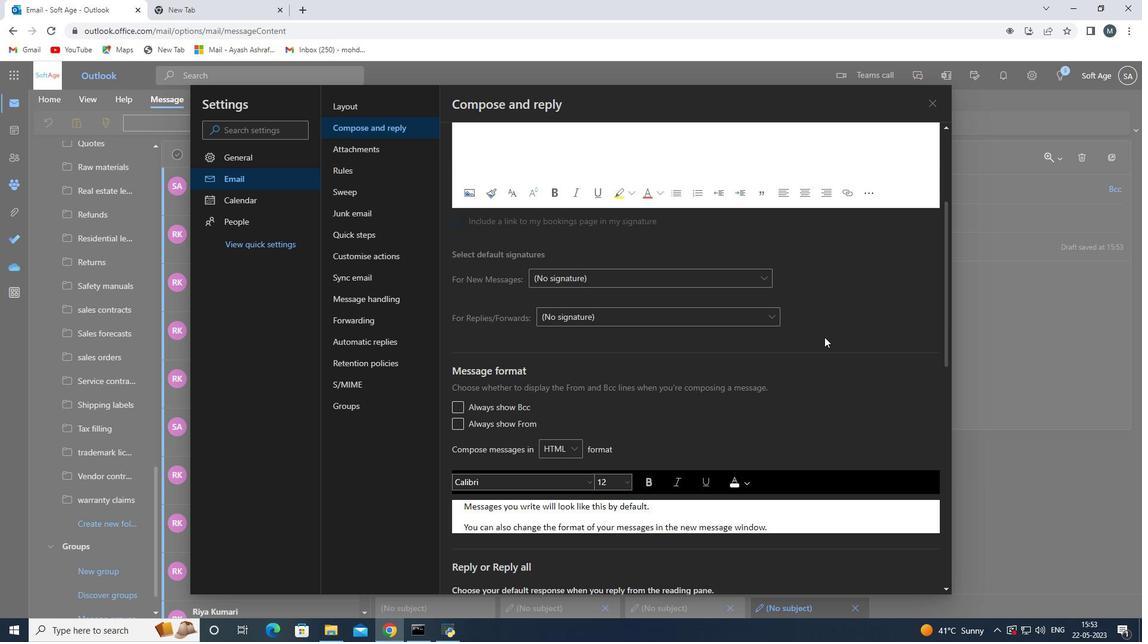 
Action: Mouse scrolled (824, 337) with delta (0, 0)
Screenshot: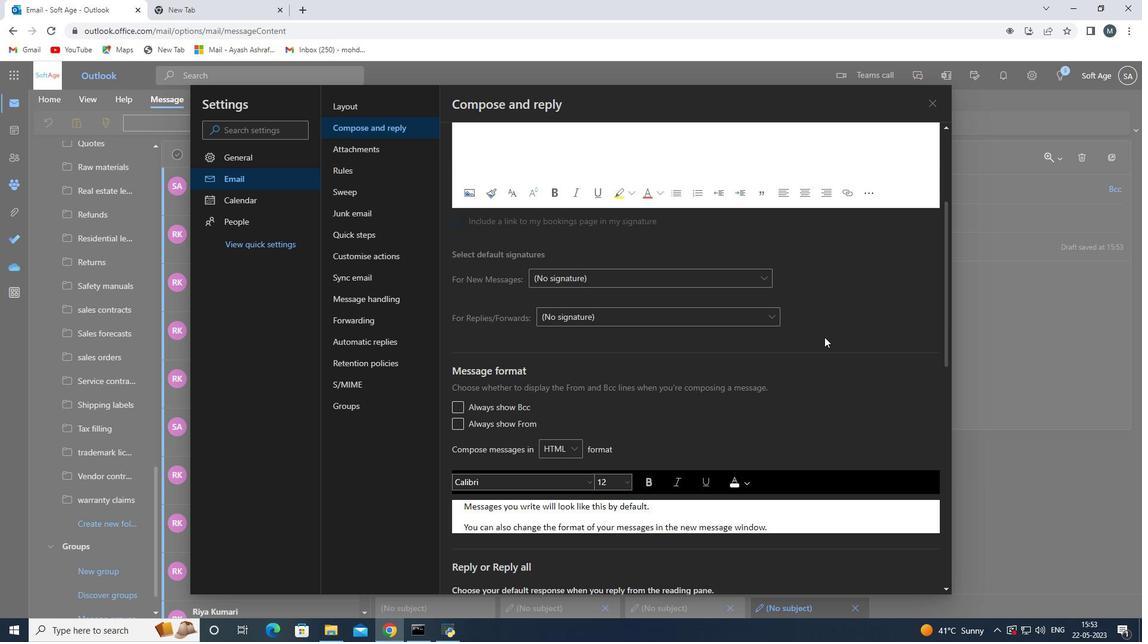 
Action: Mouse scrolled (824, 337) with delta (0, 0)
Screenshot: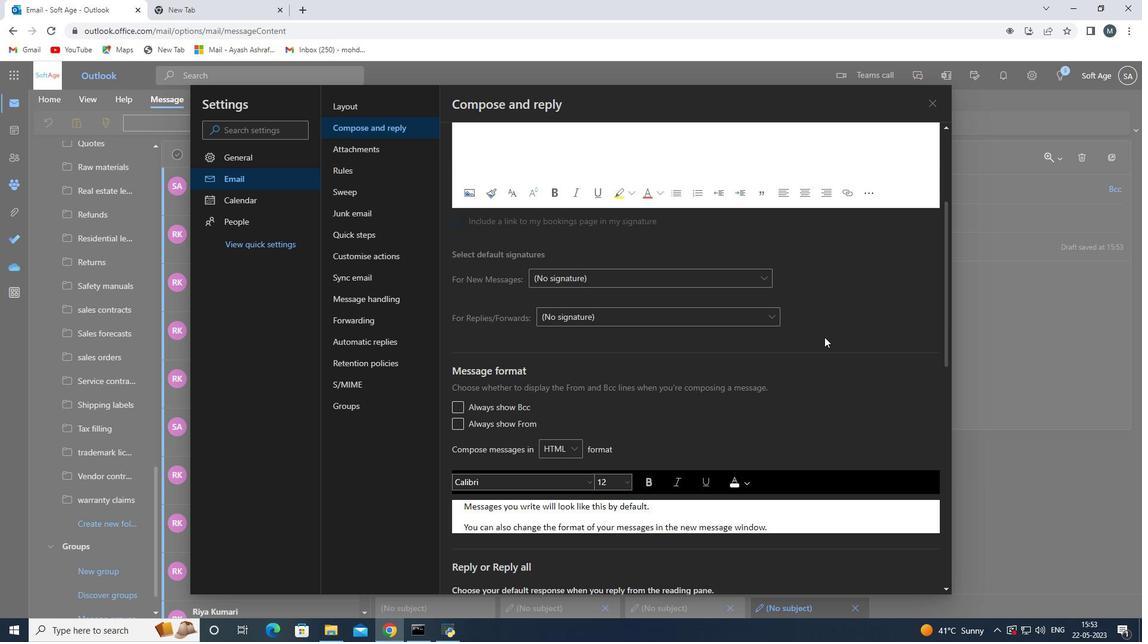 
Action: Mouse scrolled (824, 337) with delta (0, 0)
Screenshot: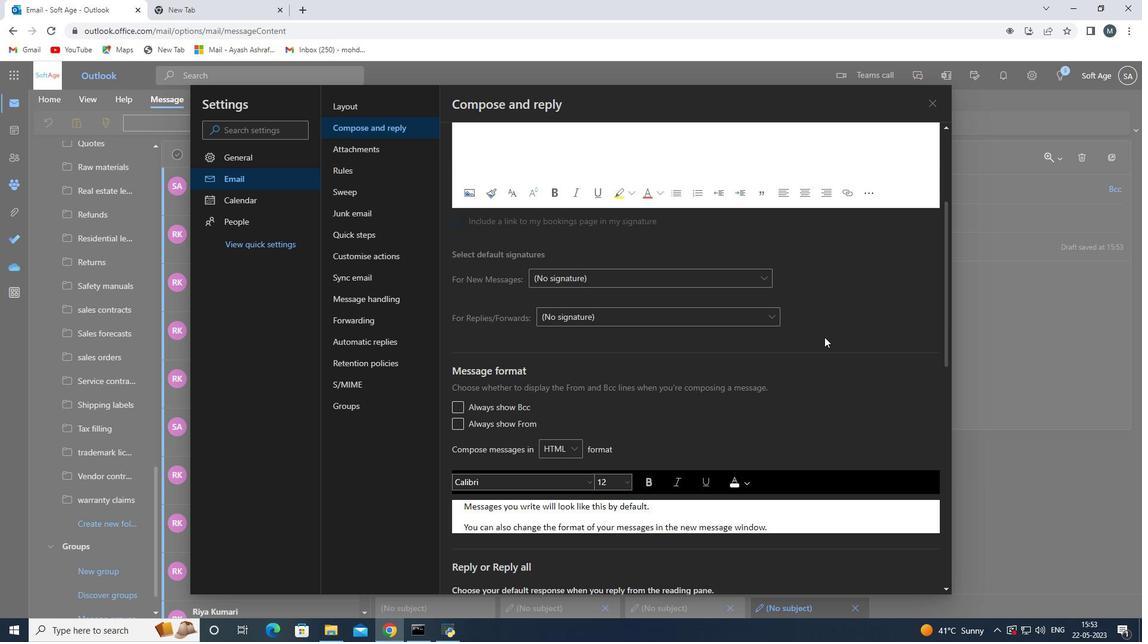 
Action: Mouse scrolled (824, 337) with delta (0, 0)
Screenshot: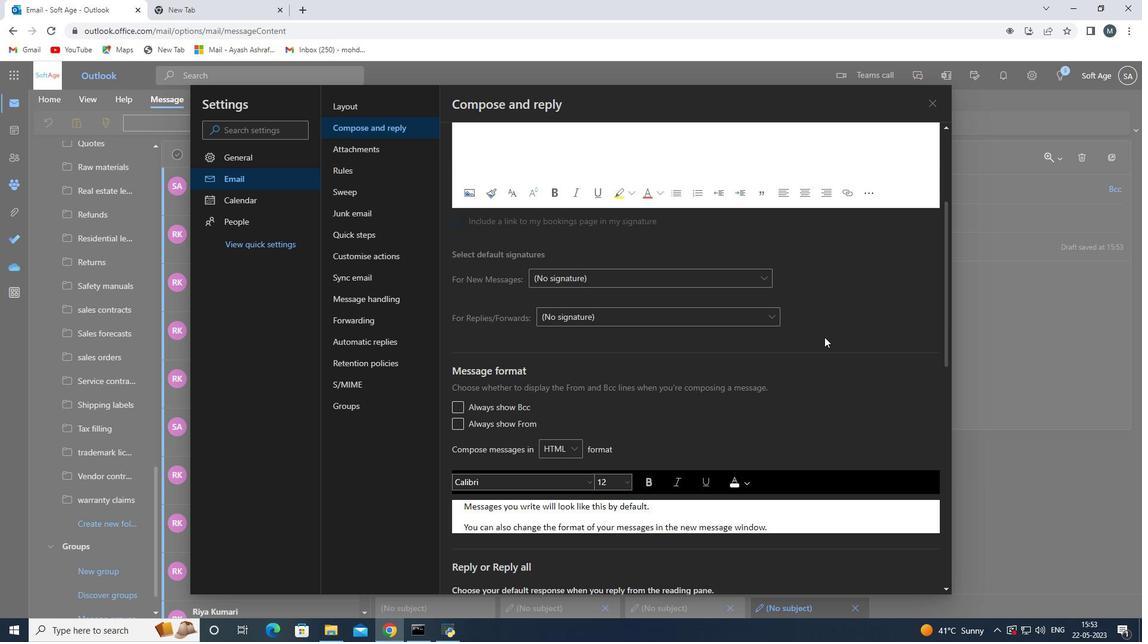 
Action: Mouse moved to (817, 328)
Screenshot: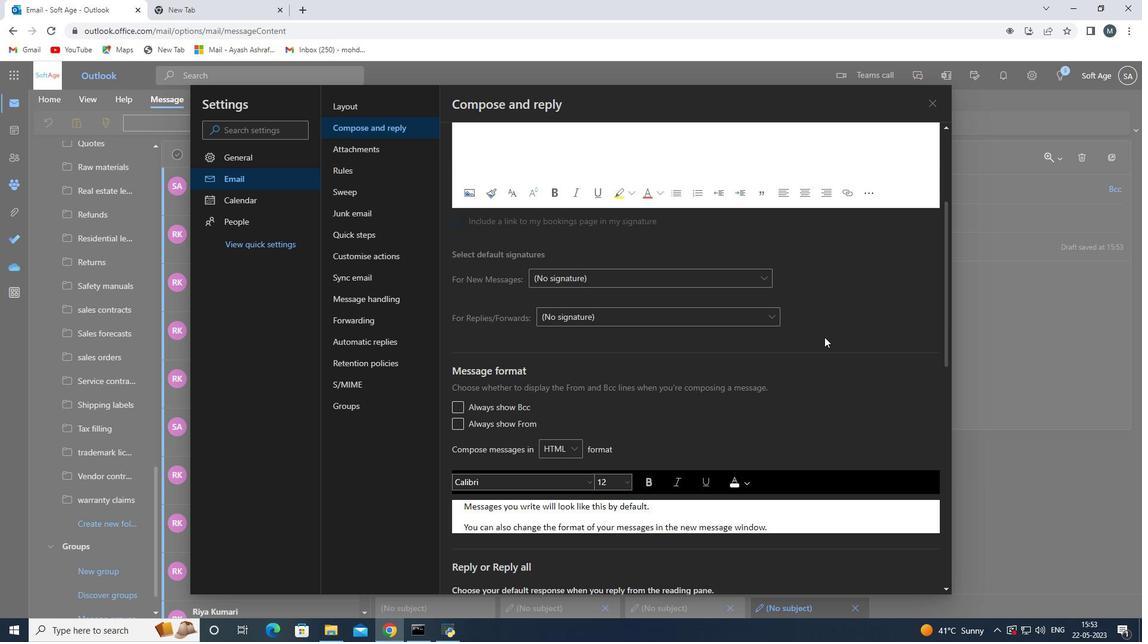 
Action: Mouse scrolled (817, 328) with delta (0, 0)
Screenshot: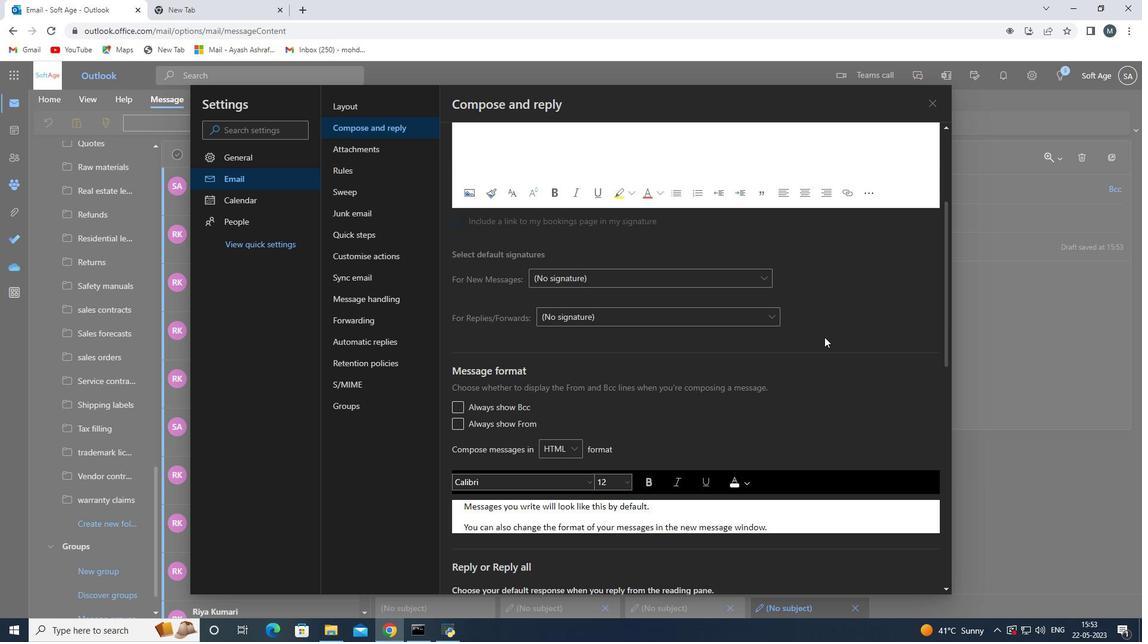 
Action: Mouse moved to (936, 102)
Screenshot: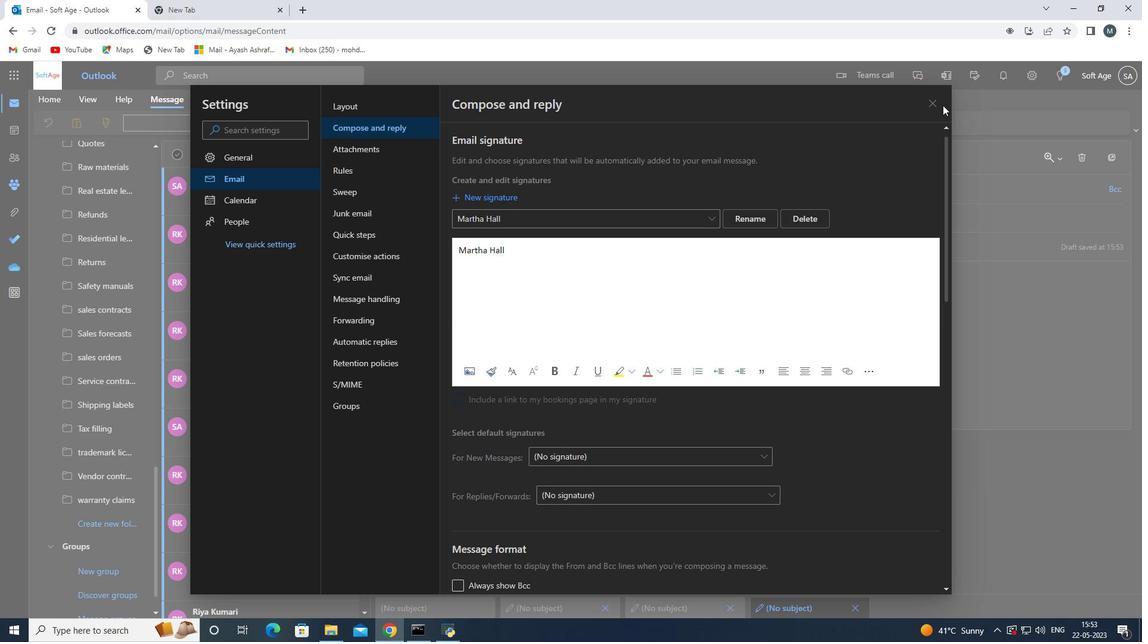 
Action: Mouse pressed left at (936, 102)
Screenshot: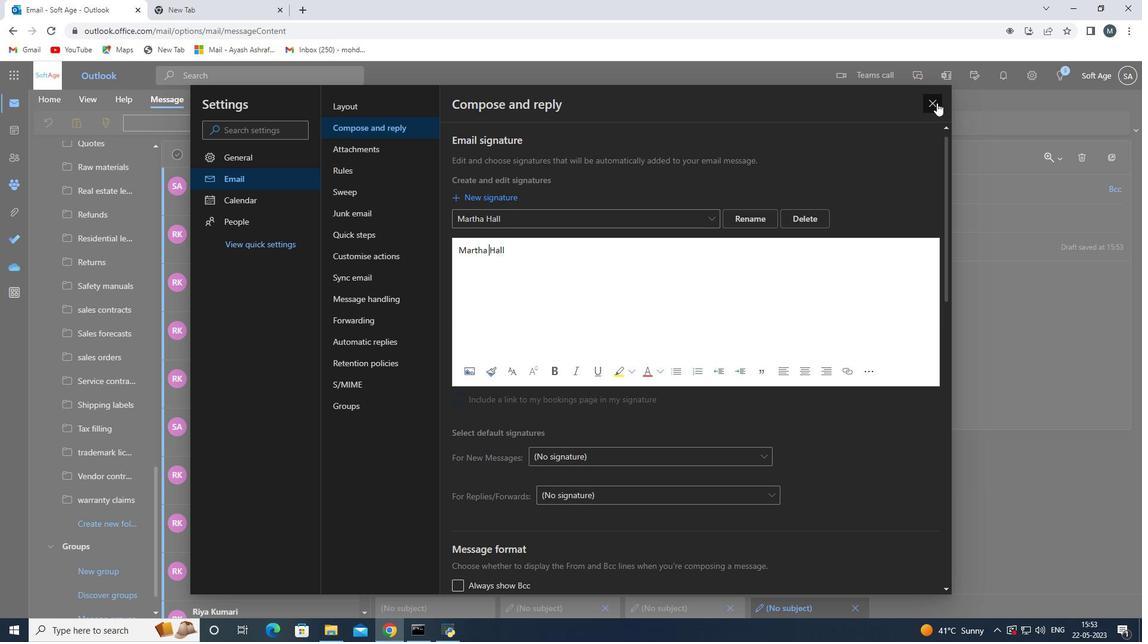 
Action: Mouse moved to (482, 274)
Screenshot: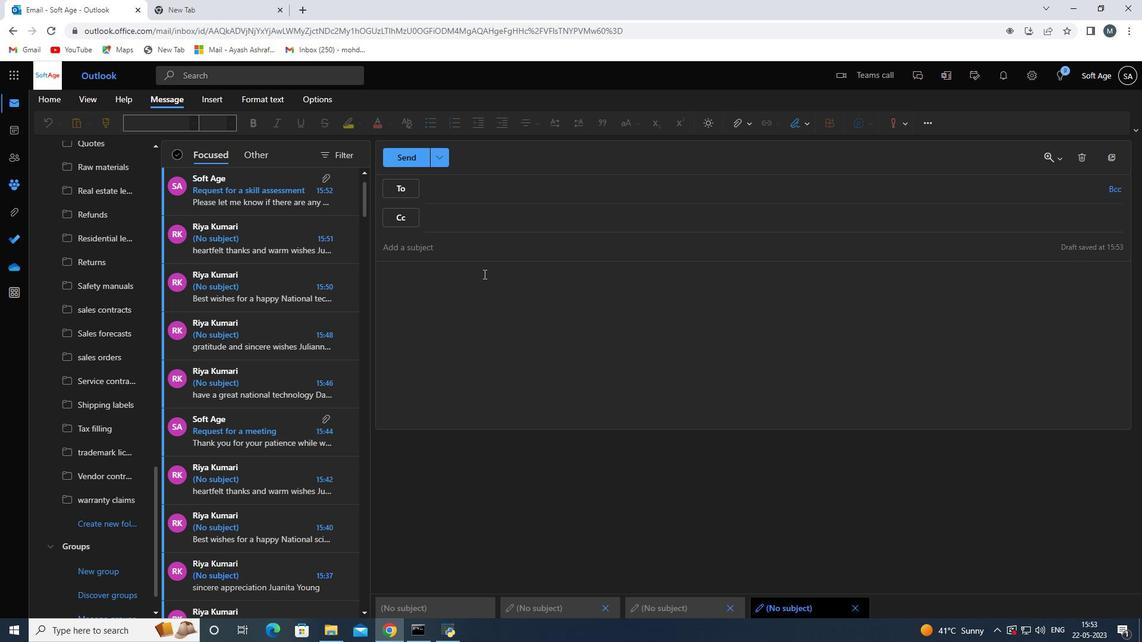 
Action: Mouse pressed left at (482, 274)
Screenshot: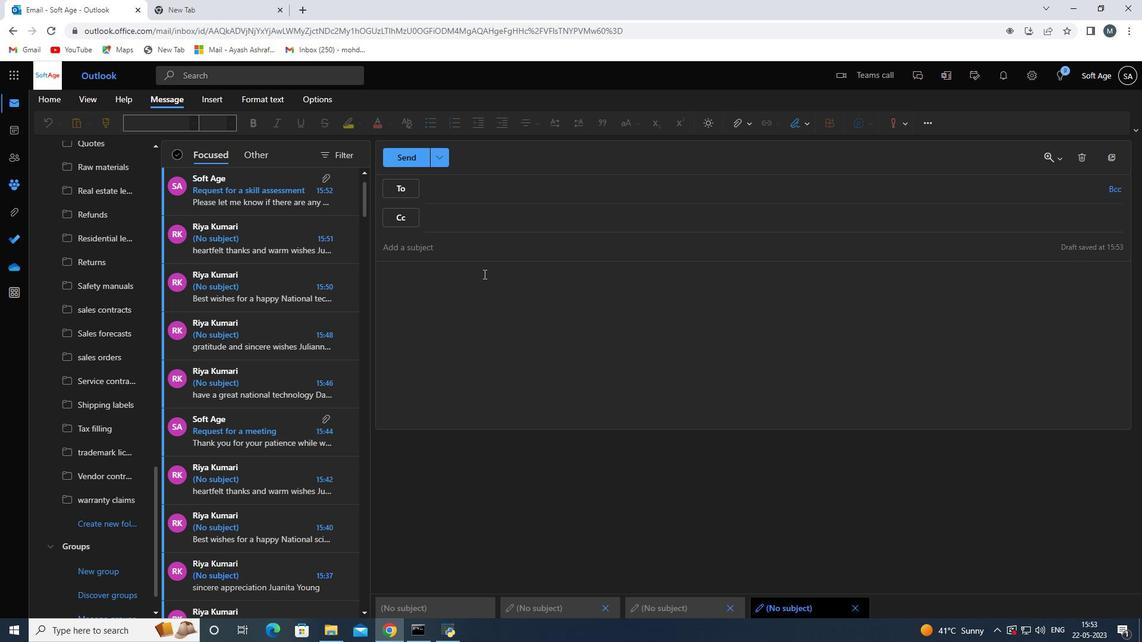 
Action: Key pressed <Key.shift>With<Key.space>sincere<Key.space>appreciation<Key.space>and<Key.space>gratitude<Key.space>
Screenshot: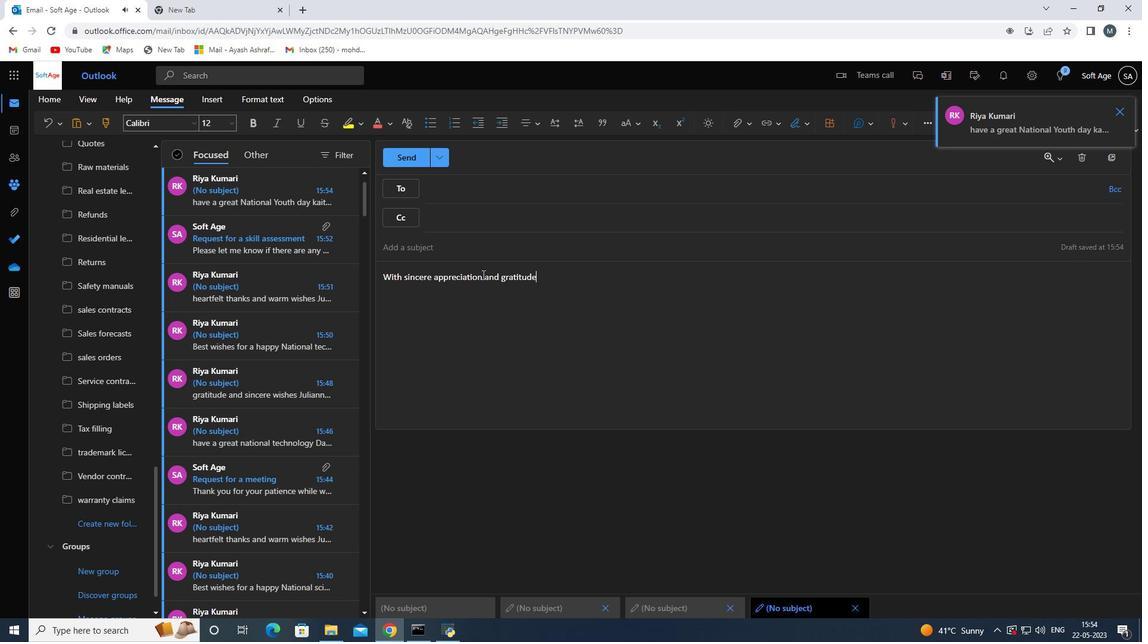 
Action: Mouse moved to (801, 128)
Screenshot: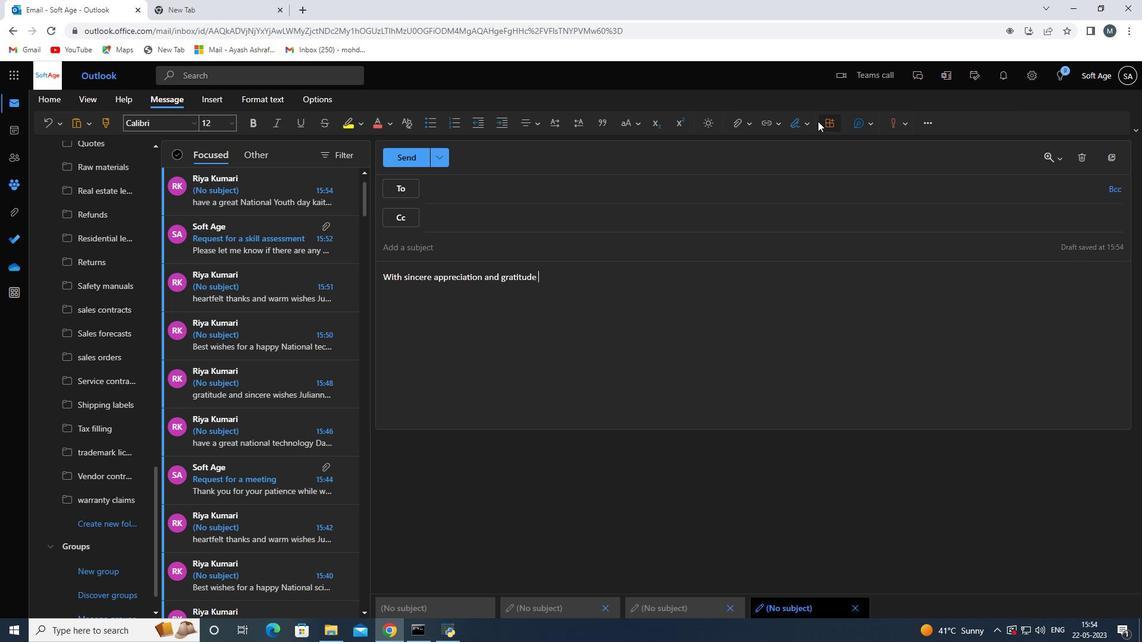 
Action: Mouse pressed left at (801, 128)
Screenshot: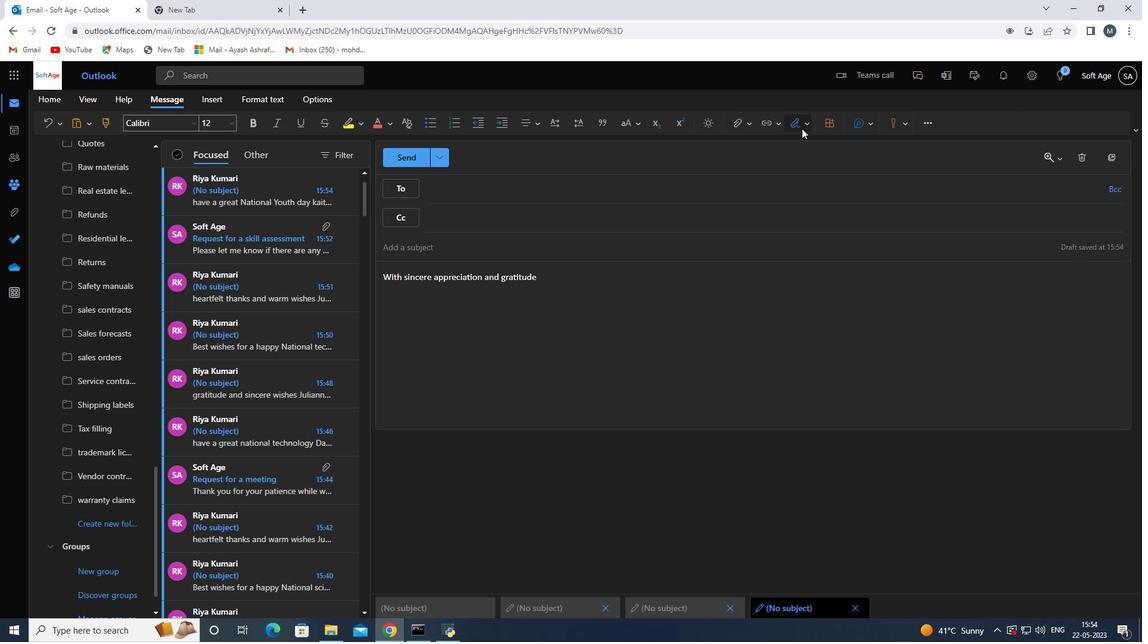
Action: Mouse moved to (760, 154)
Screenshot: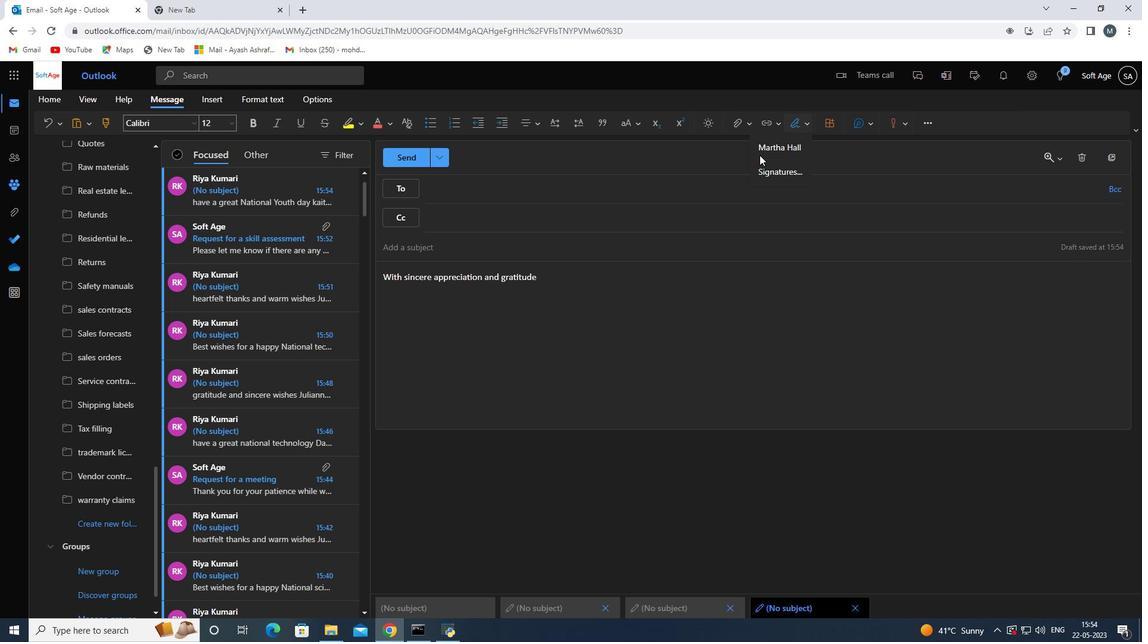
Action: Mouse pressed left at (760, 154)
Screenshot: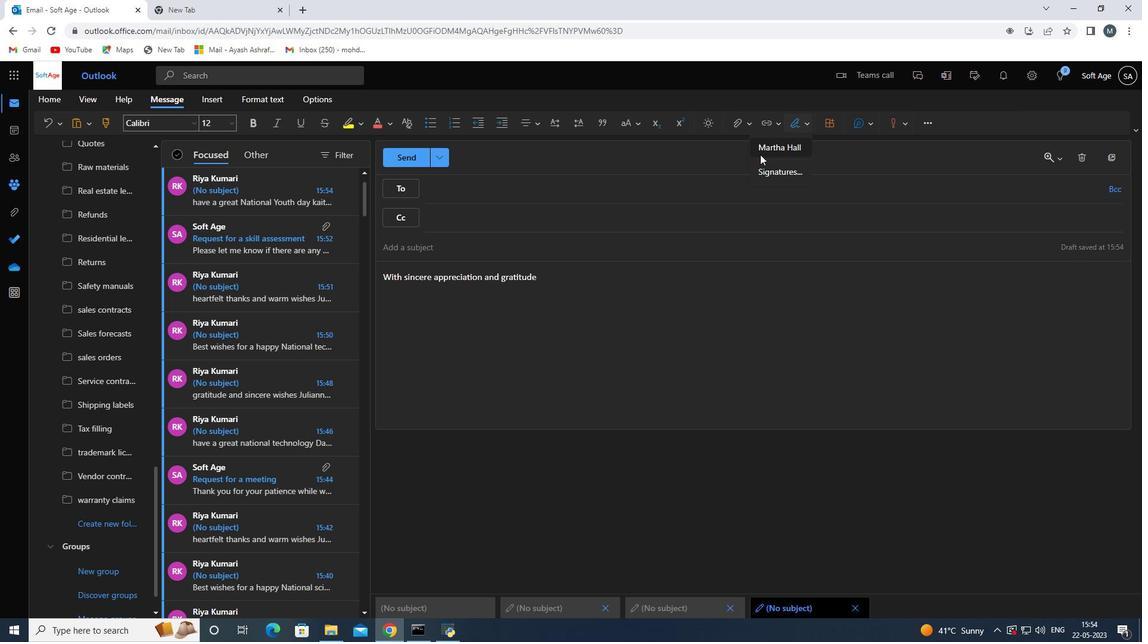
Action: Mouse moved to (472, 187)
Screenshot: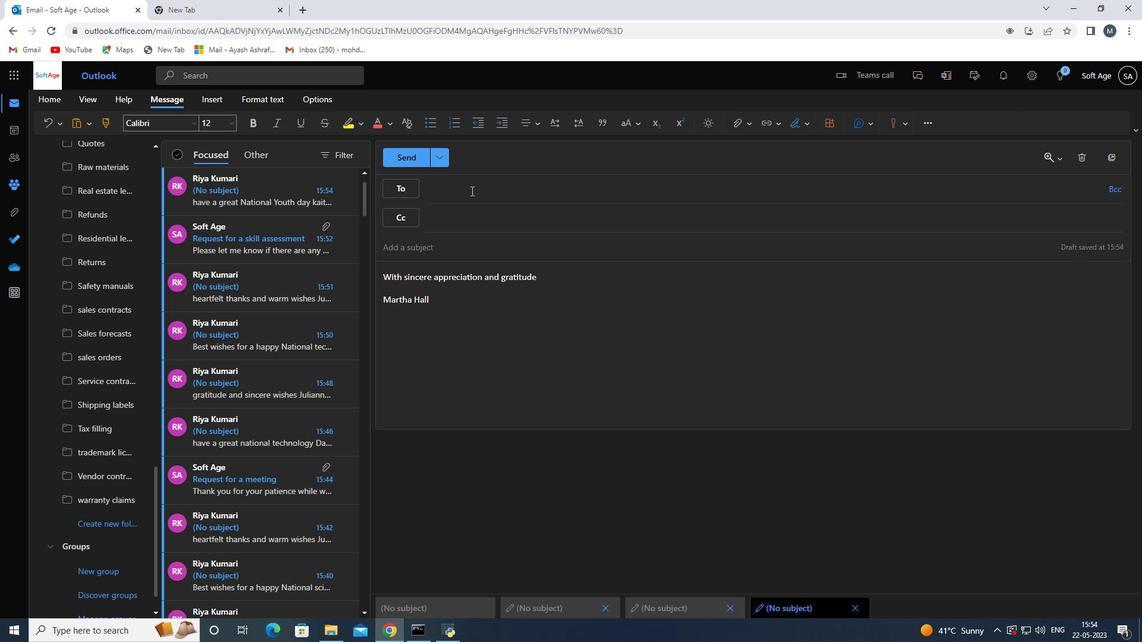 
Action: Mouse pressed left at (472, 187)
Screenshot: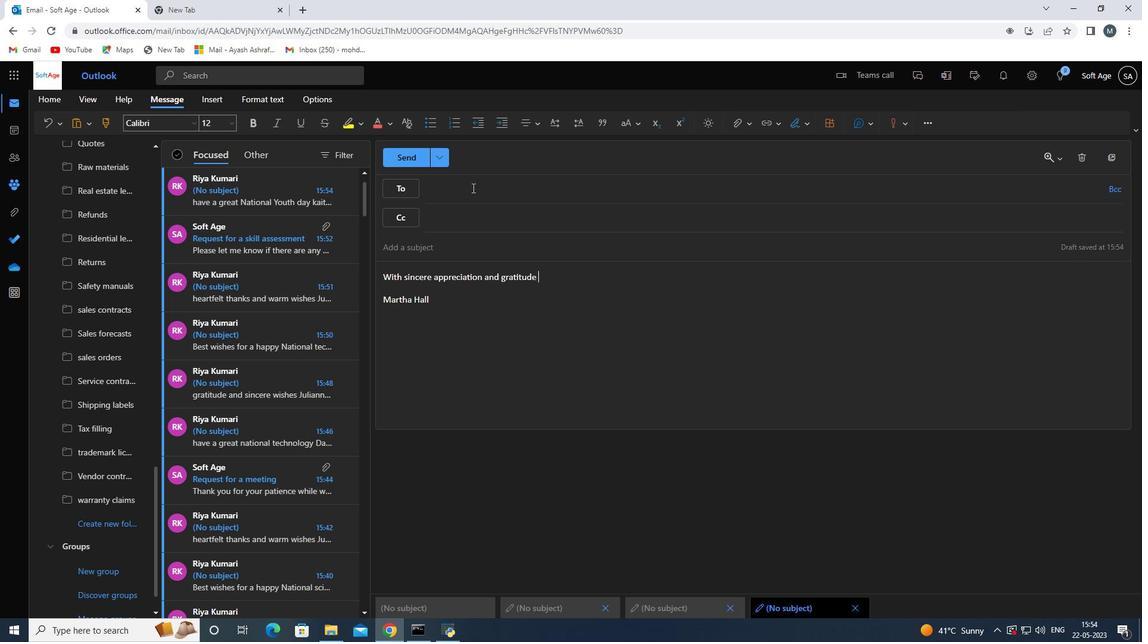 
Action: Mouse moved to (441, 207)
Screenshot: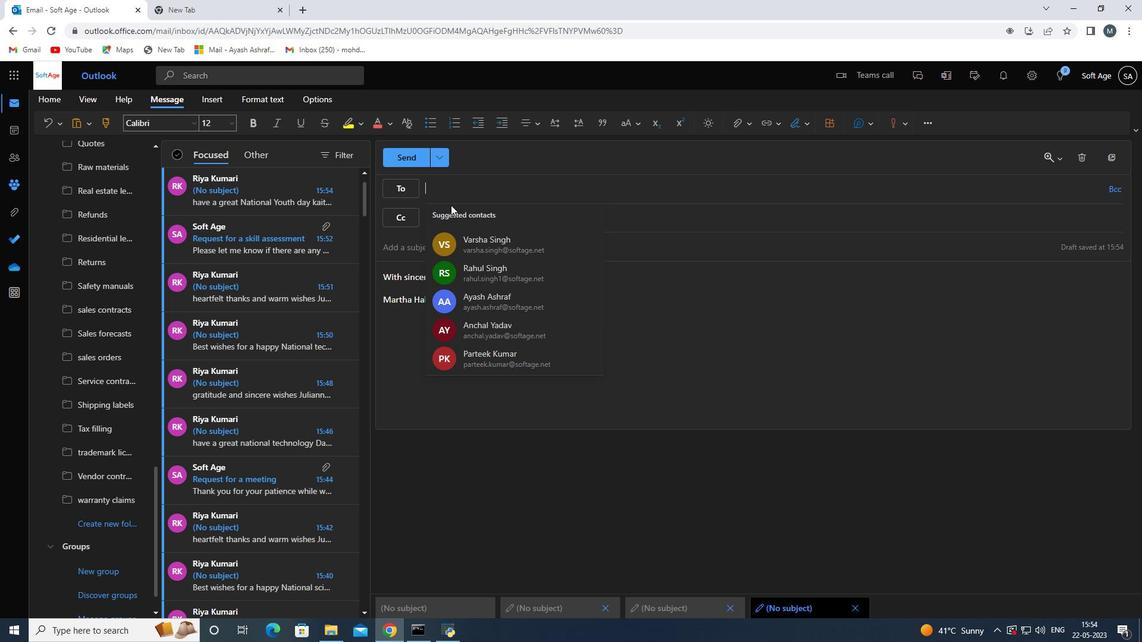 
Action: Key pressed softage.3<Key.shift>@
Screenshot: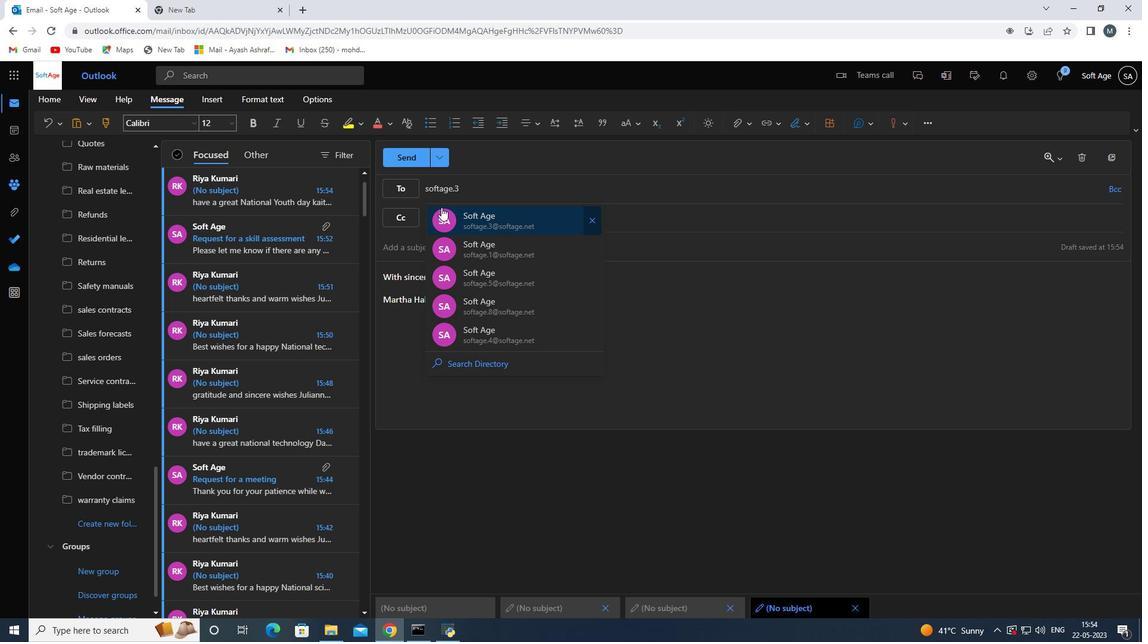 
Action: Mouse moved to (486, 227)
Screenshot: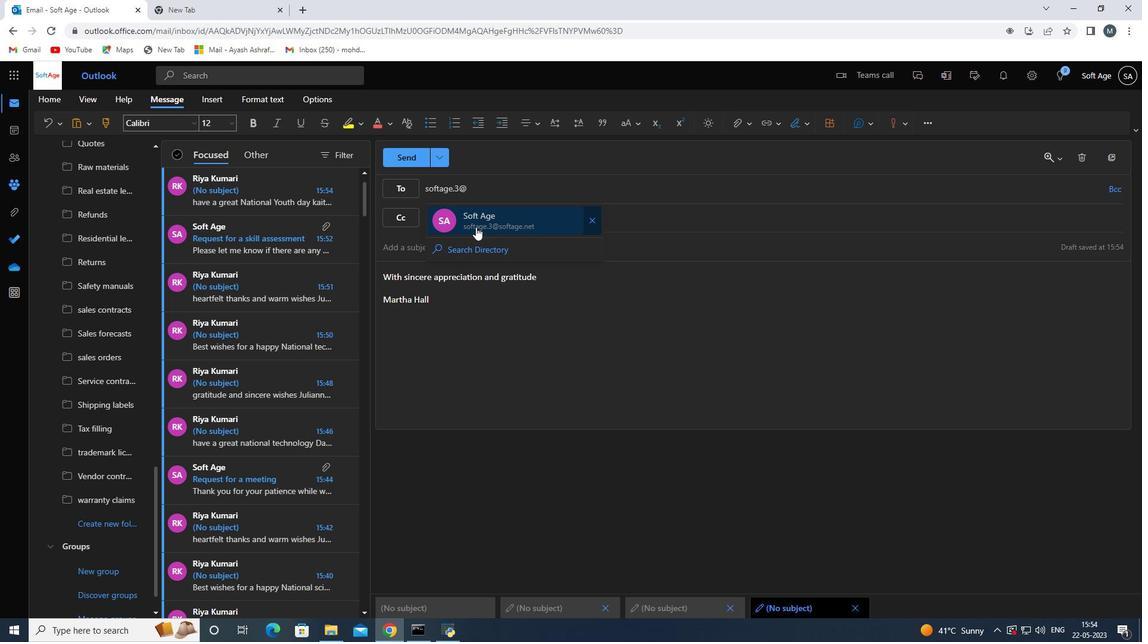 
Action: Mouse pressed left at (486, 227)
Screenshot: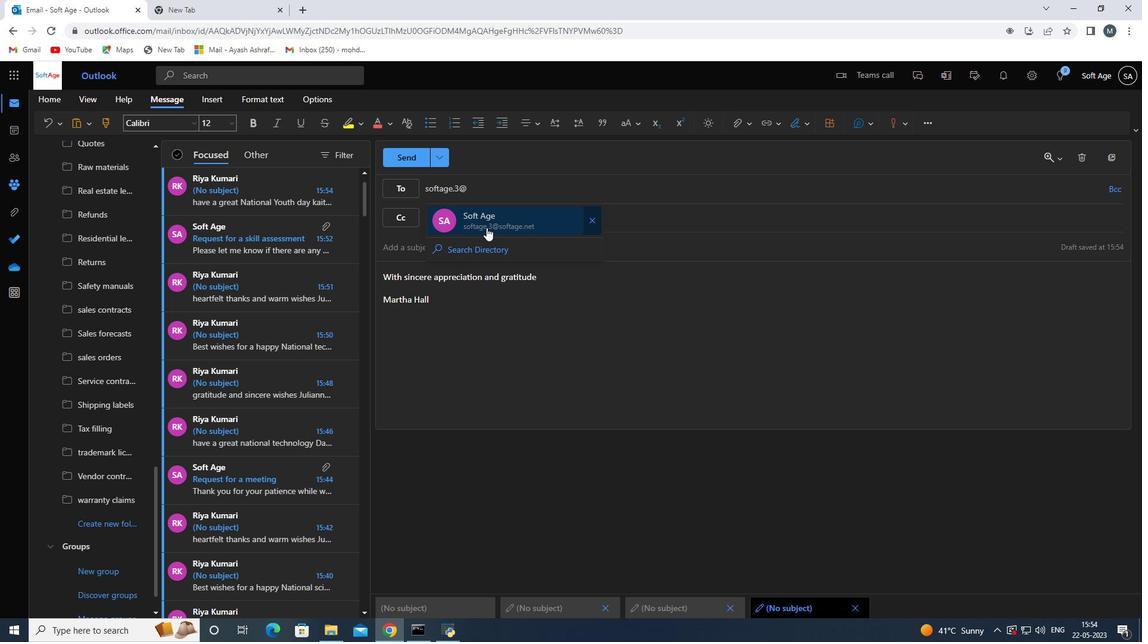 
Action: Mouse moved to (96, 521)
Screenshot: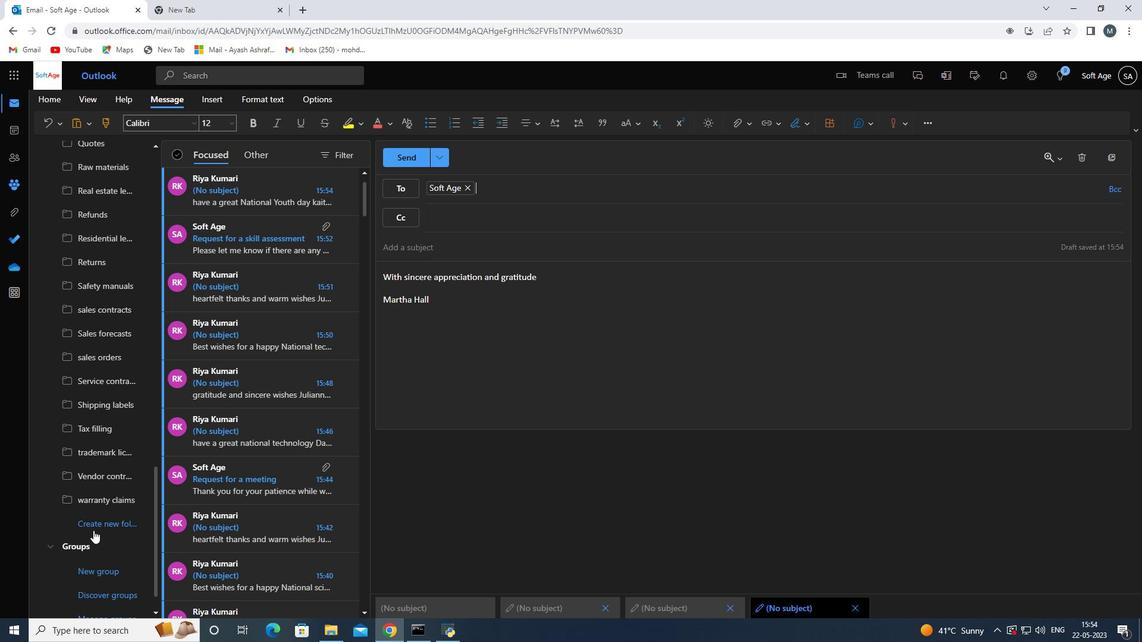 
Action: Mouse pressed left at (96, 521)
Screenshot: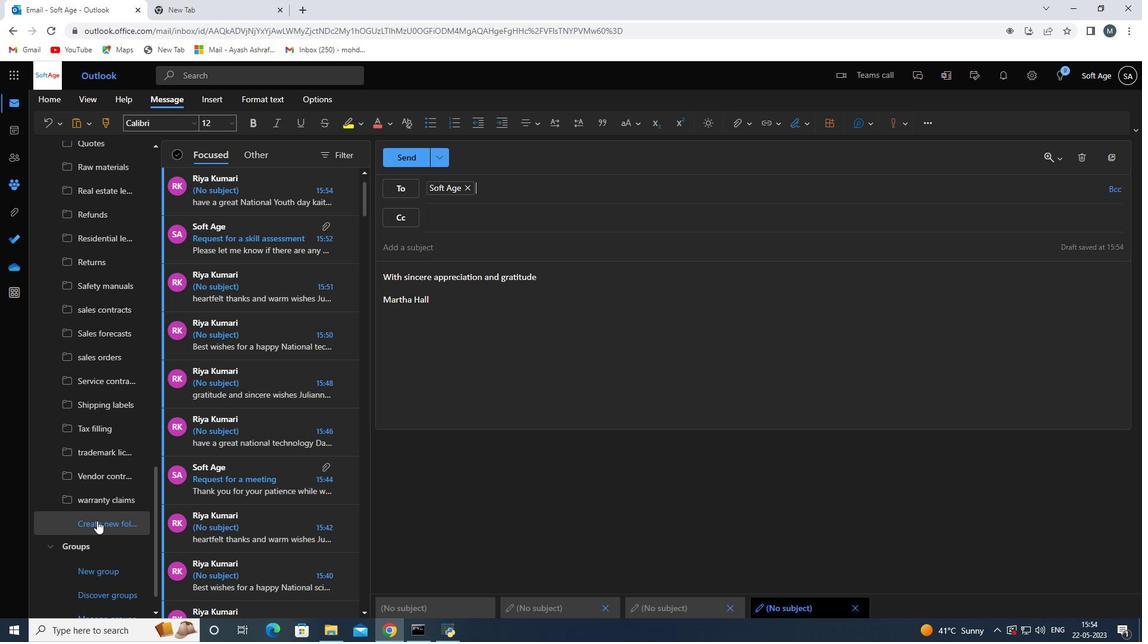 
Action: Mouse moved to (96, 525)
Screenshot: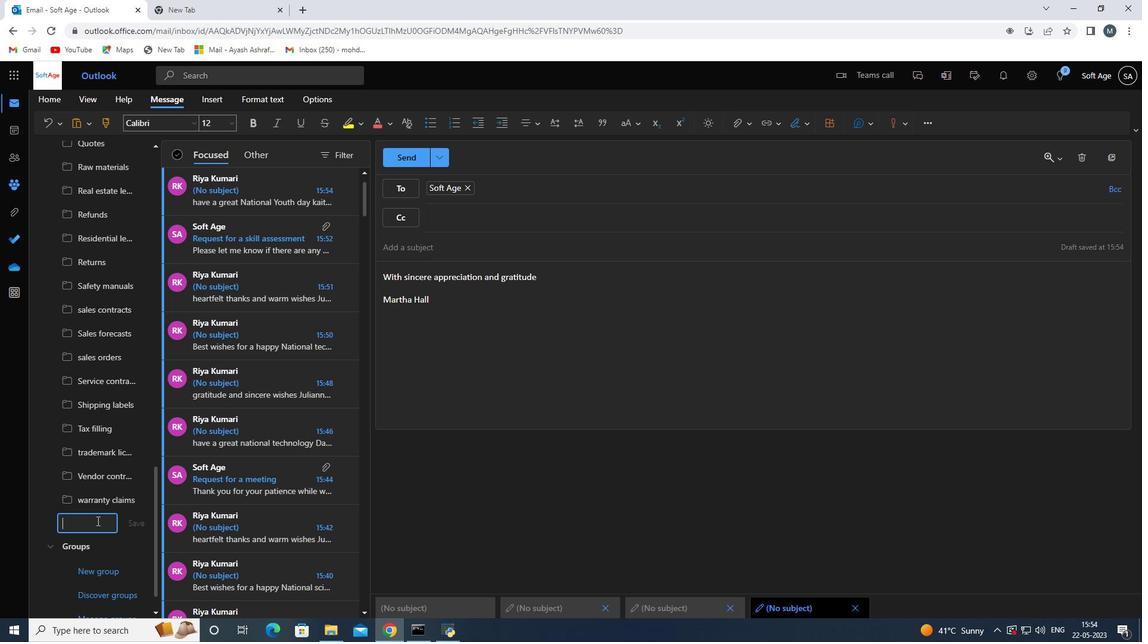 
Action: Mouse pressed left at (96, 525)
Screenshot: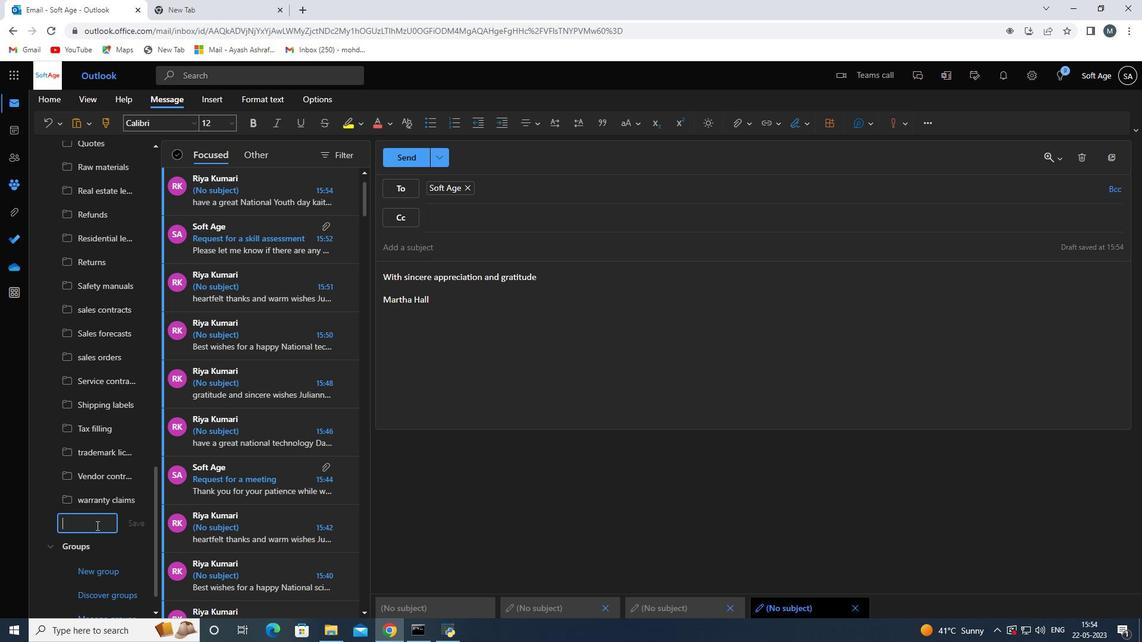
Action: Key pressed <Key.shift>lease<Key.space>reb<Key.backspace>newals<Key.space>
Screenshot: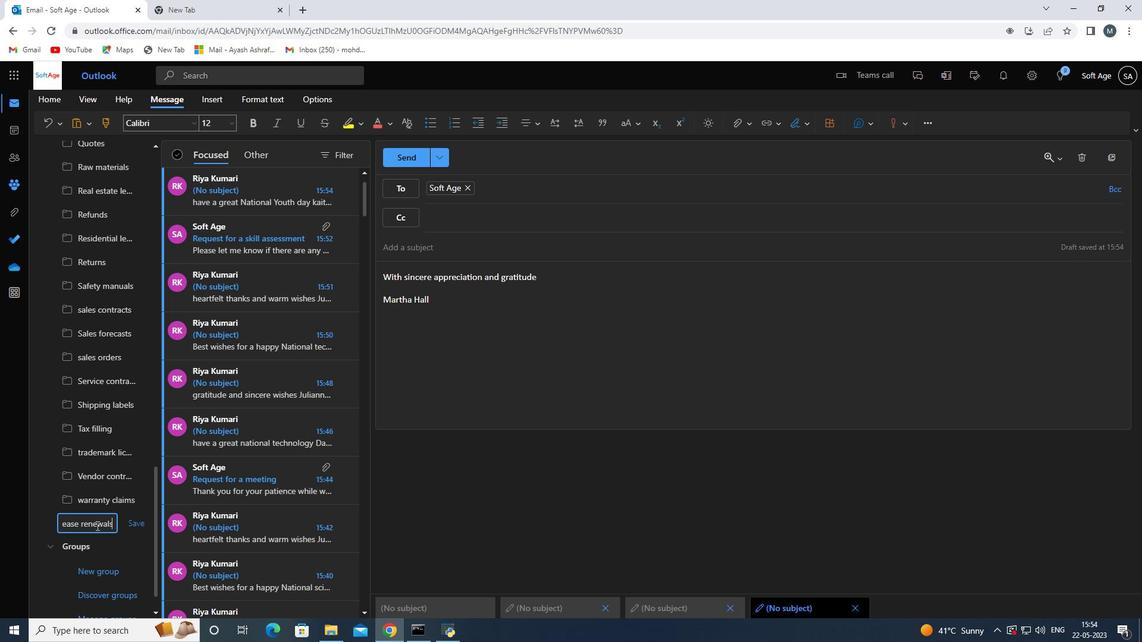 
Action: Mouse moved to (142, 520)
Screenshot: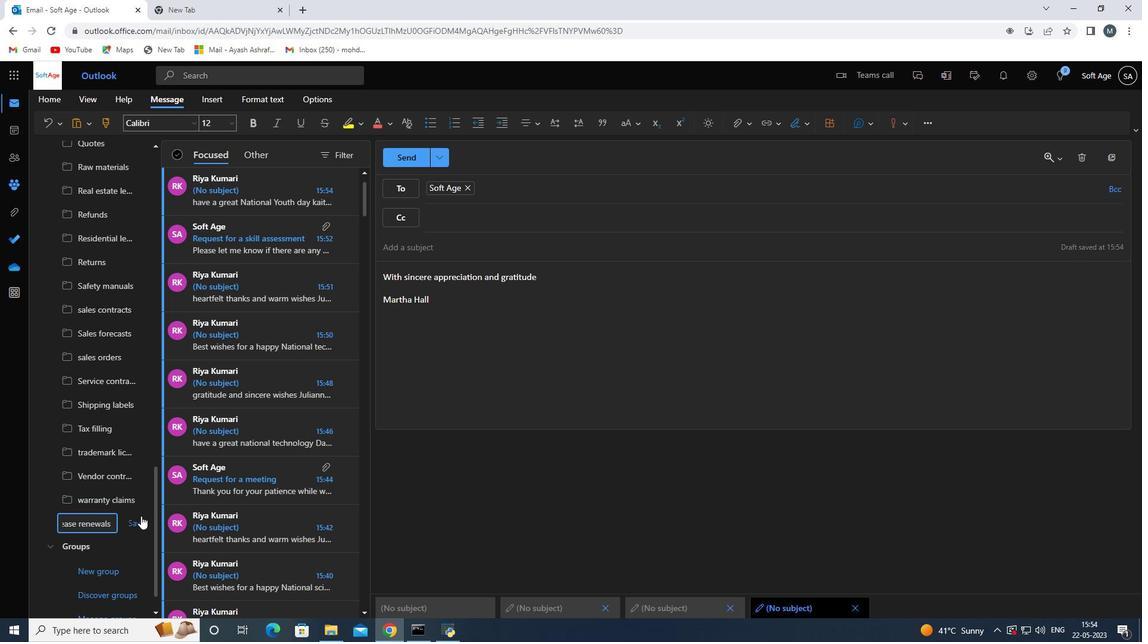 
Action: Mouse pressed left at (142, 520)
Screenshot: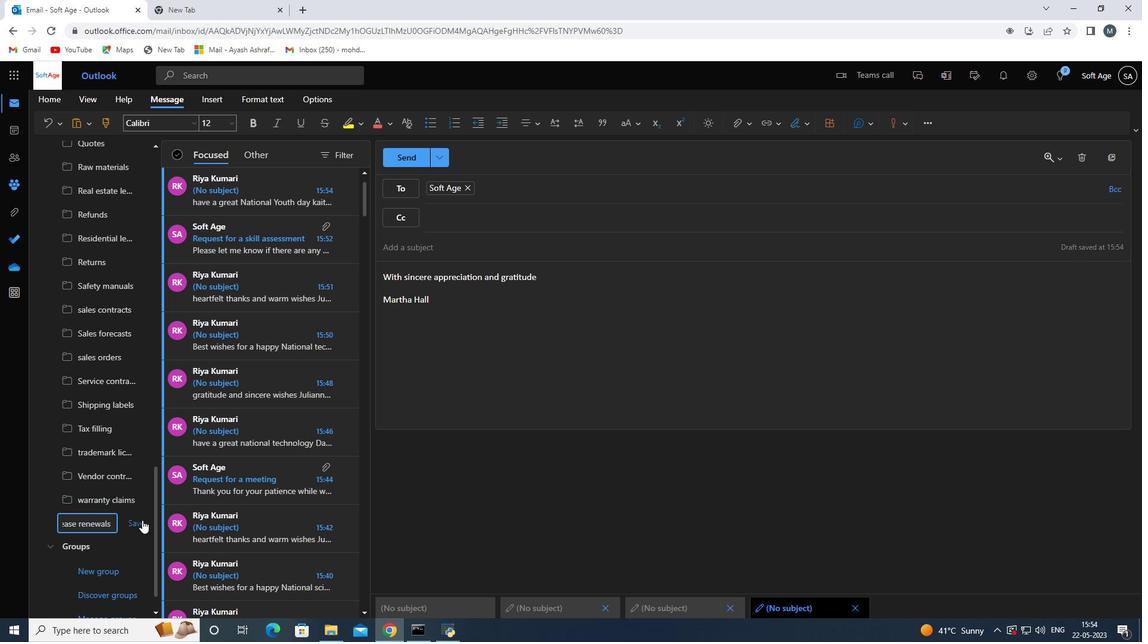 
Action: Mouse moved to (407, 154)
Screenshot: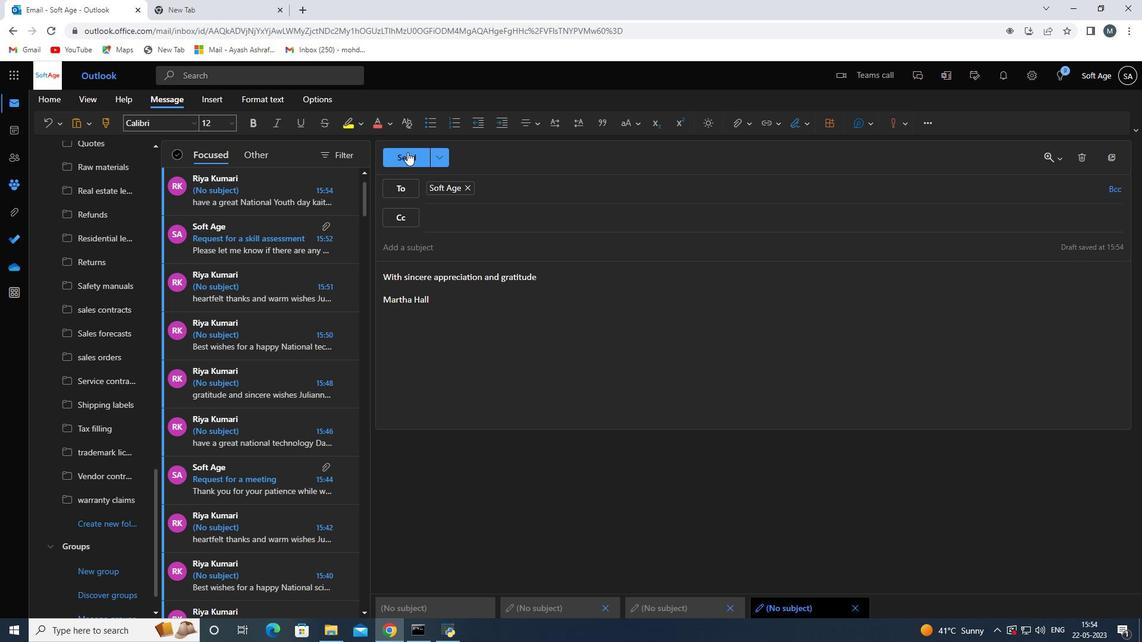 
Action: Mouse pressed left at (407, 154)
Screenshot: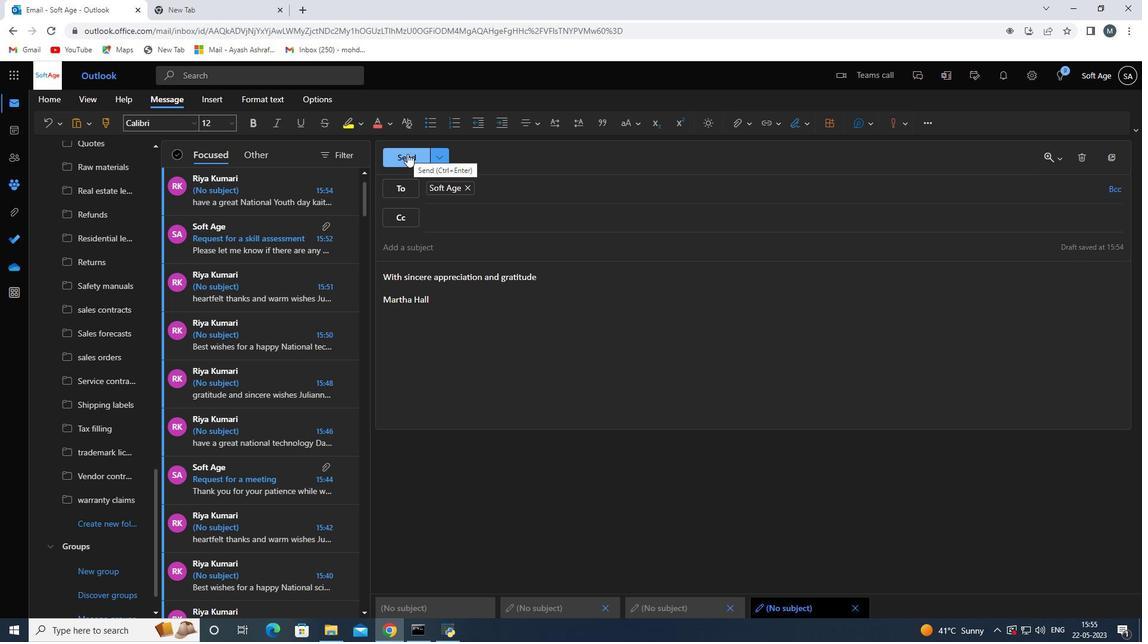 
Action: Mouse moved to (554, 366)
Screenshot: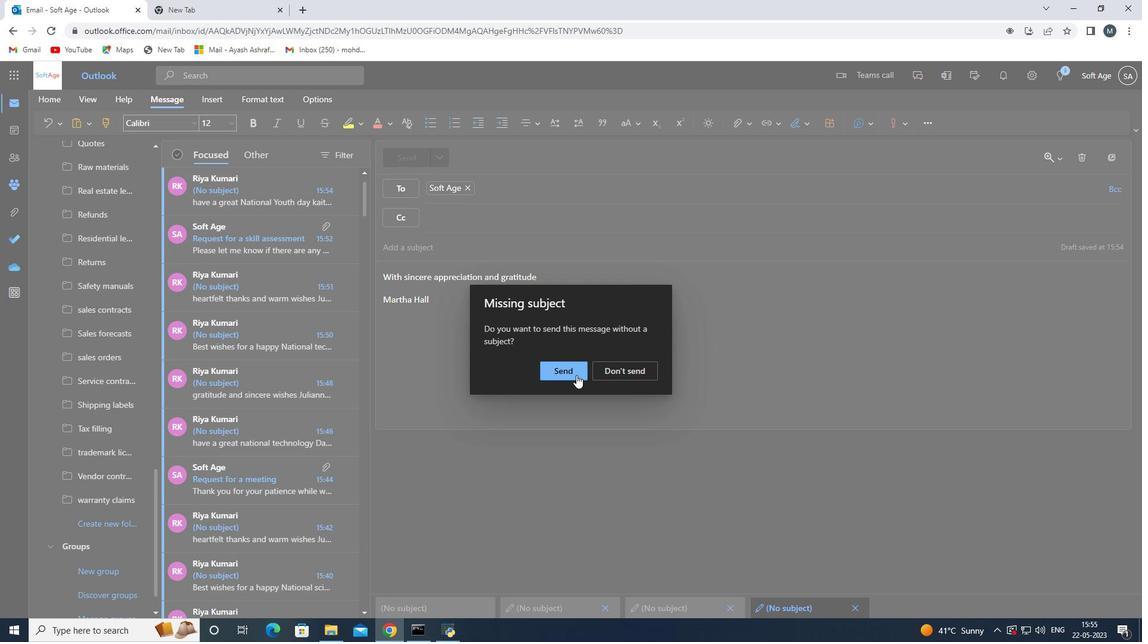 
Action: Mouse pressed left at (554, 366)
Screenshot: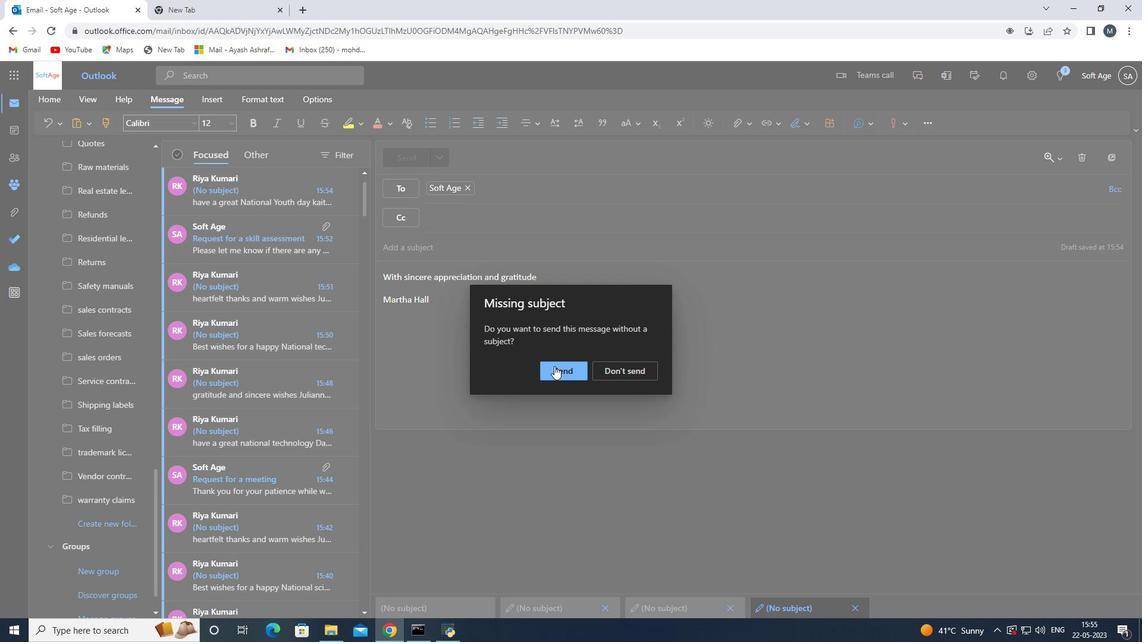 
